Task: Look for space in Broken Arrow, United States from 6th September, 2023 to 15th September, 2023 for 6 adults in price range Rs.8000 to Rs.12000. Place can be entire place or private room with 6 bedrooms having 6 beds and 6 bathrooms. Property type can be house, flat, guest house. Amenities needed are: wifi, TV, free parkinig on premises, gym, breakfast. Booking option can be shelf check-in. Required host language is English.
Action: Mouse moved to (444, 120)
Screenshot: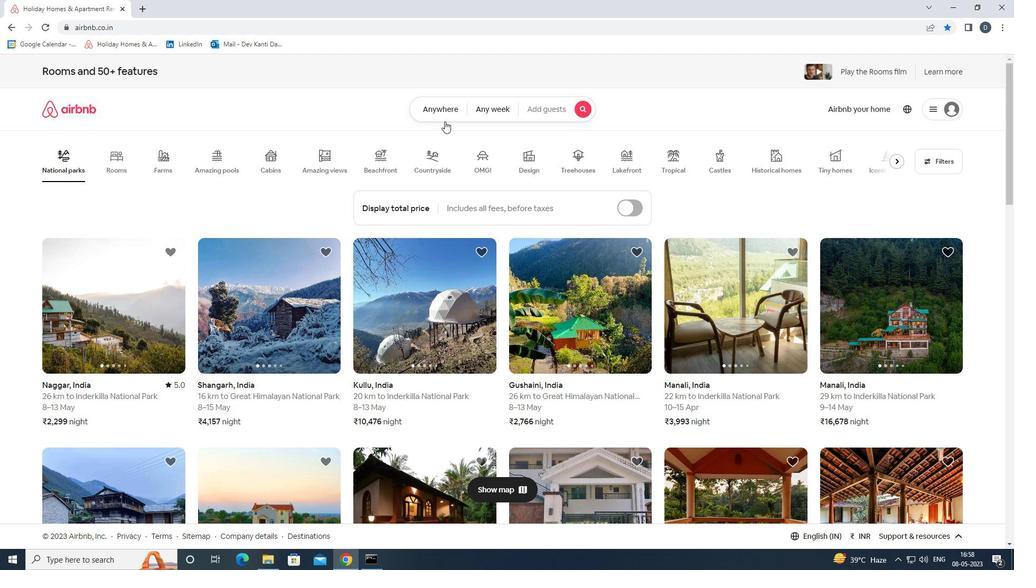 
Action: Mouse pressed left at (444, 120)
Screenshot: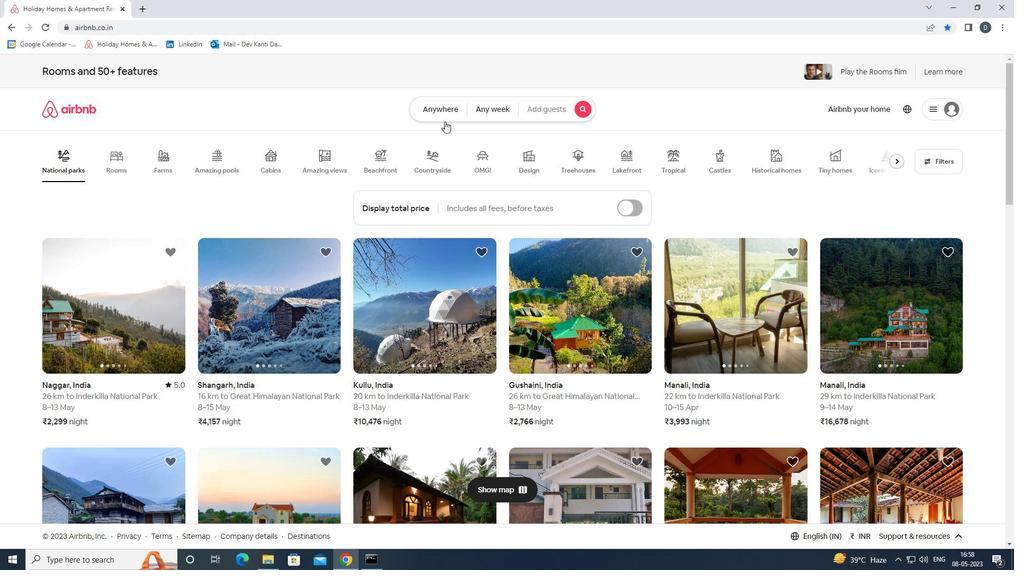 
Action: Mouse moved to (365, 153)
Screenshot: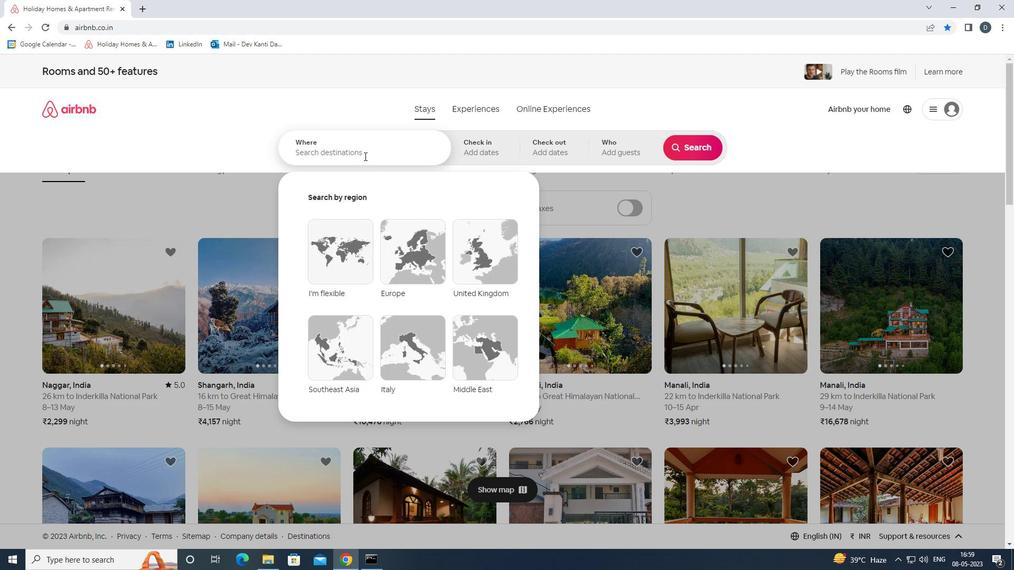 
Action: Mouse pressed left at (365, 153)
Screenshot: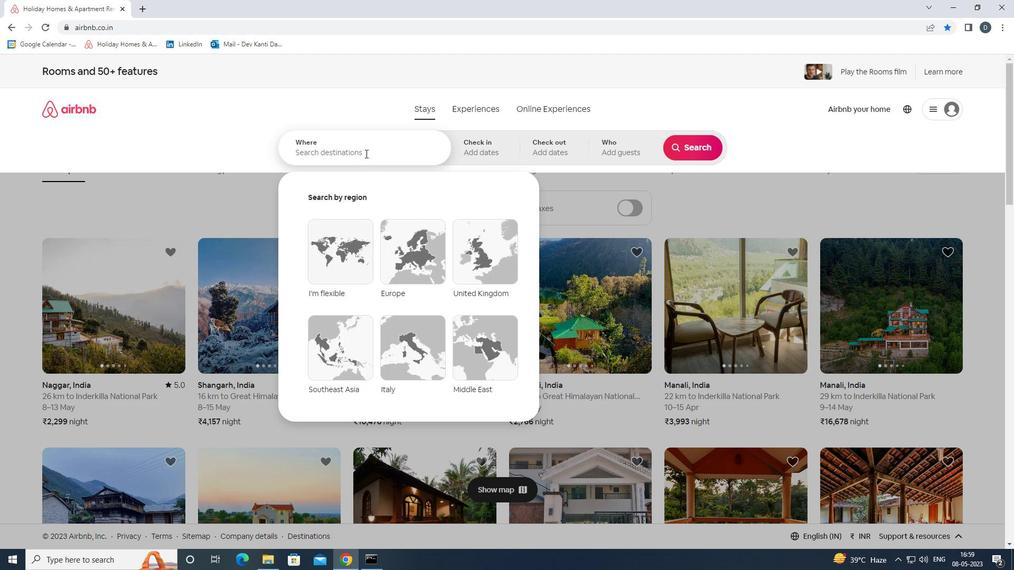 
Action: Key pressed <Key.shift><Key.shift><Key.shift><Key.shift><Key.shift><Key.shift><Key.shift><Key.shift><Key.shift><Key.shift><Key.shift><Key.shift><Key.shift><Key.shift>BROKEN<Key.space><Key.shift>ARROW,<Key.shift>UNITED<Key.space><Key.shift>STATES<Key.enter>
Screenshot: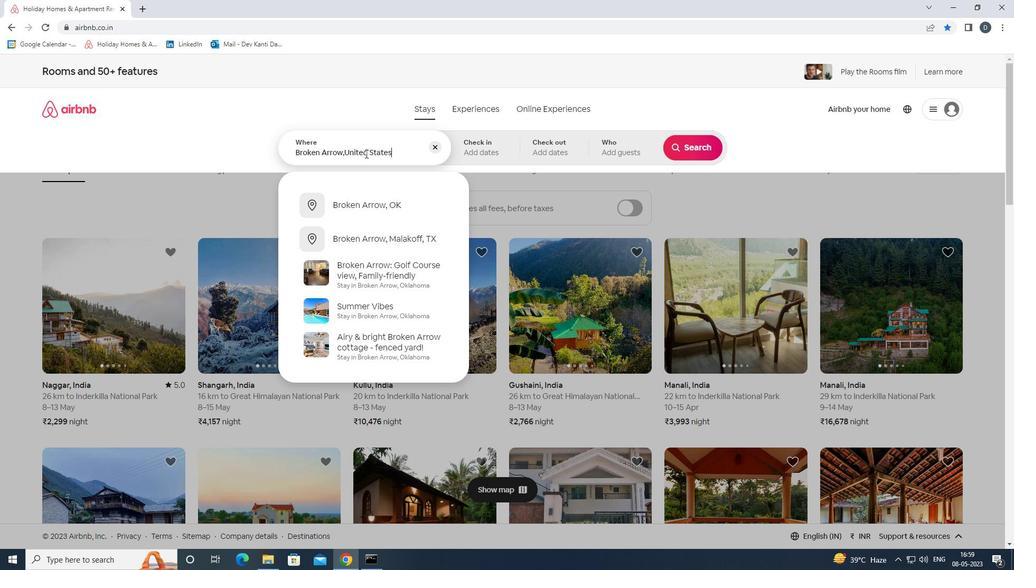
Action: Mouse moved to (696, 234)
Screenshot: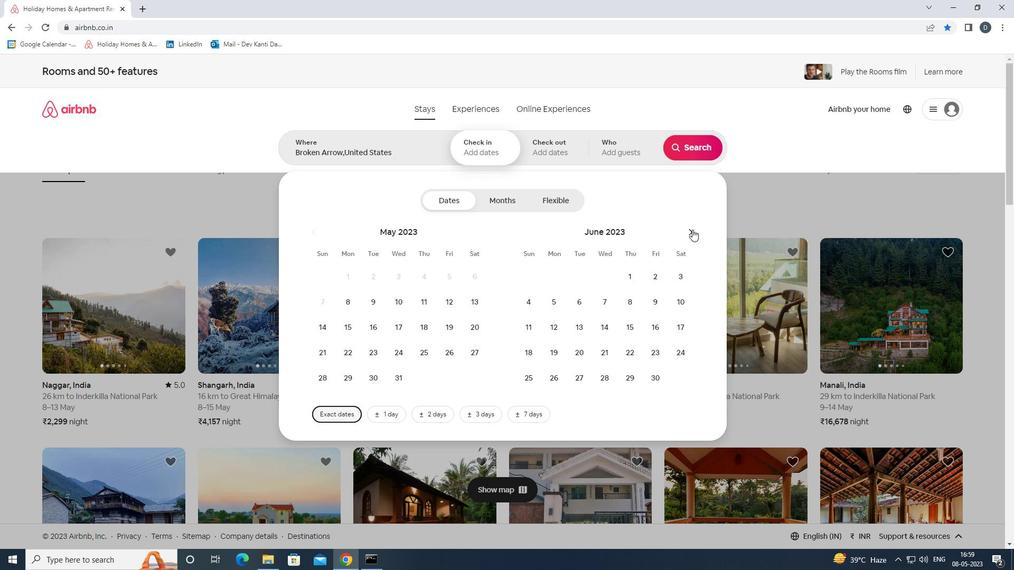 
Action: Mouse pressed left at (696, 234)
Screenshot: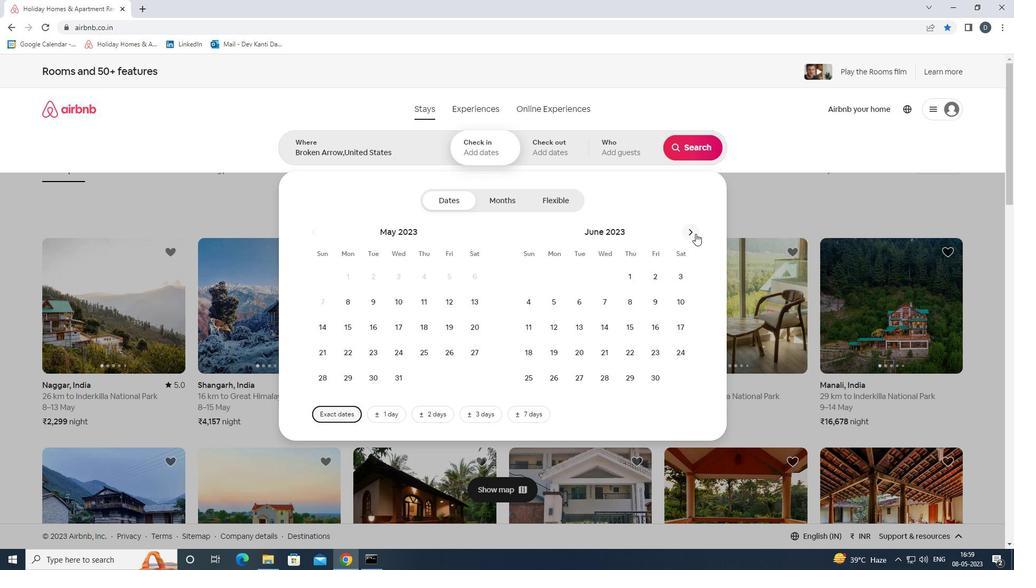 
Action: Mouse pressed left at (696, 234)
Screenshot: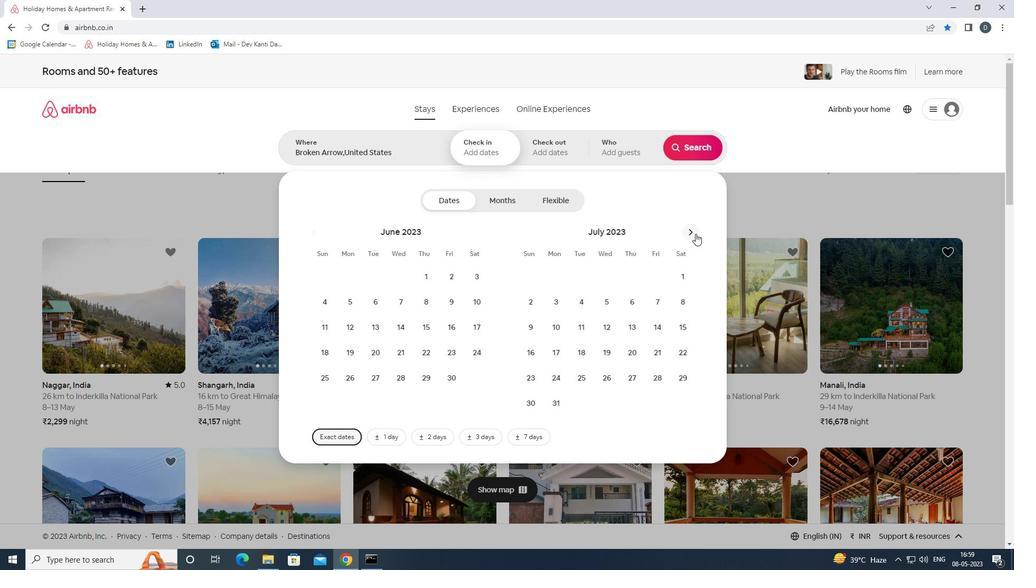 
Action: Mouse pressed left at (696, 234)
Screenshot: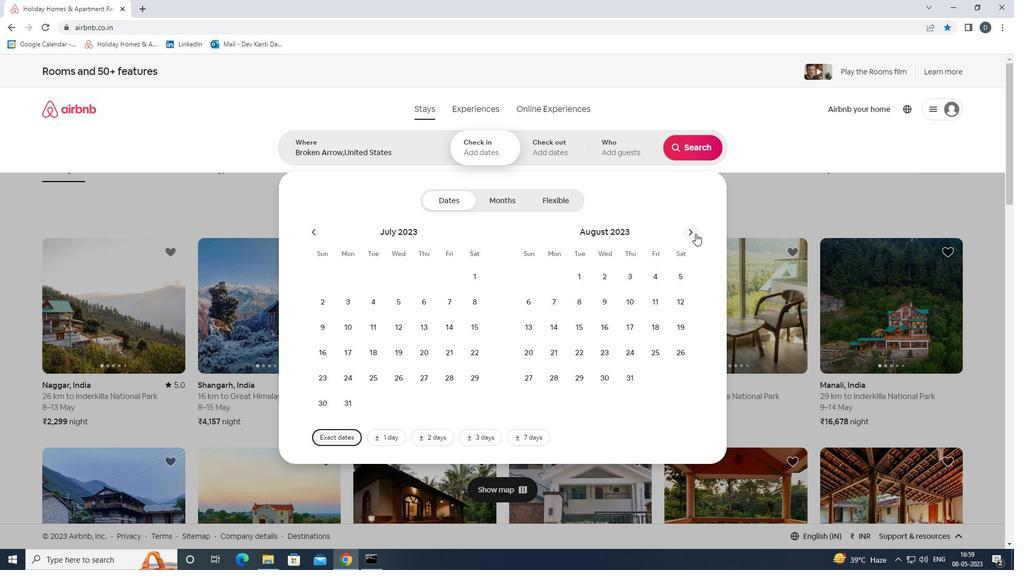 
Action: Mouse moved to (611, 303)
Screenshot: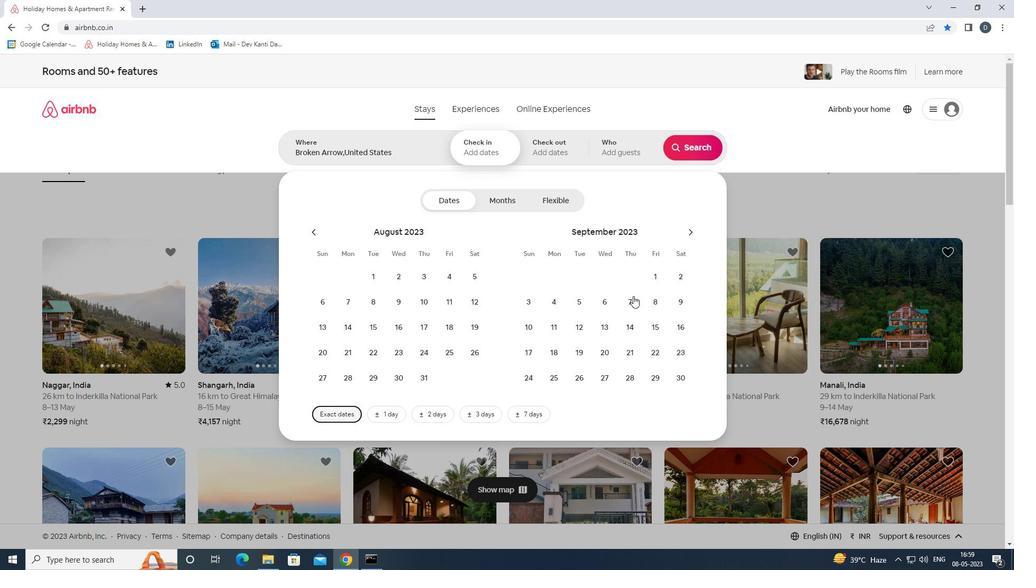 
Action: Mouse pressed left at (611, 303)
Screenshot: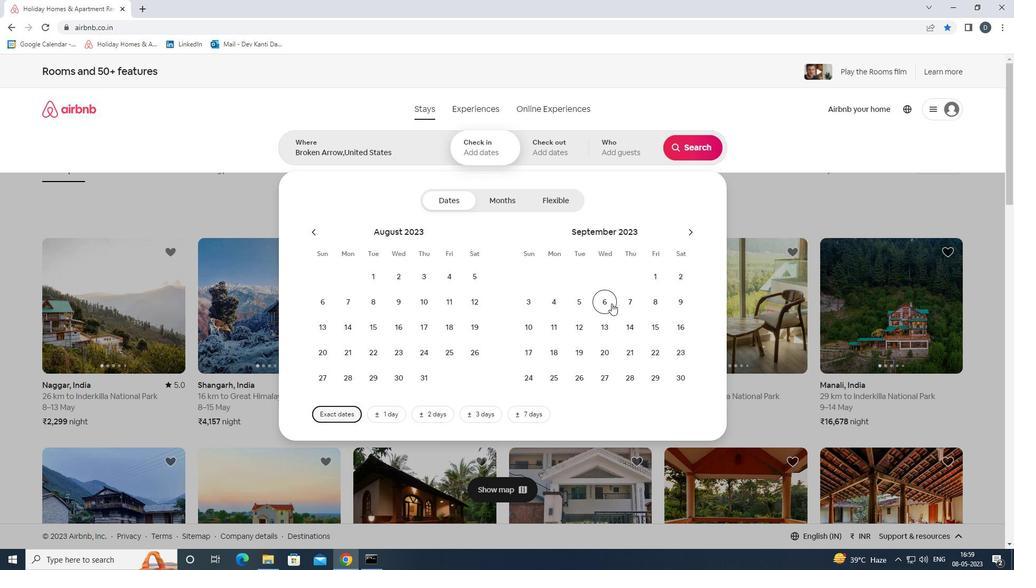 
Action: Mouse moved to (663, 323)
Screenshot: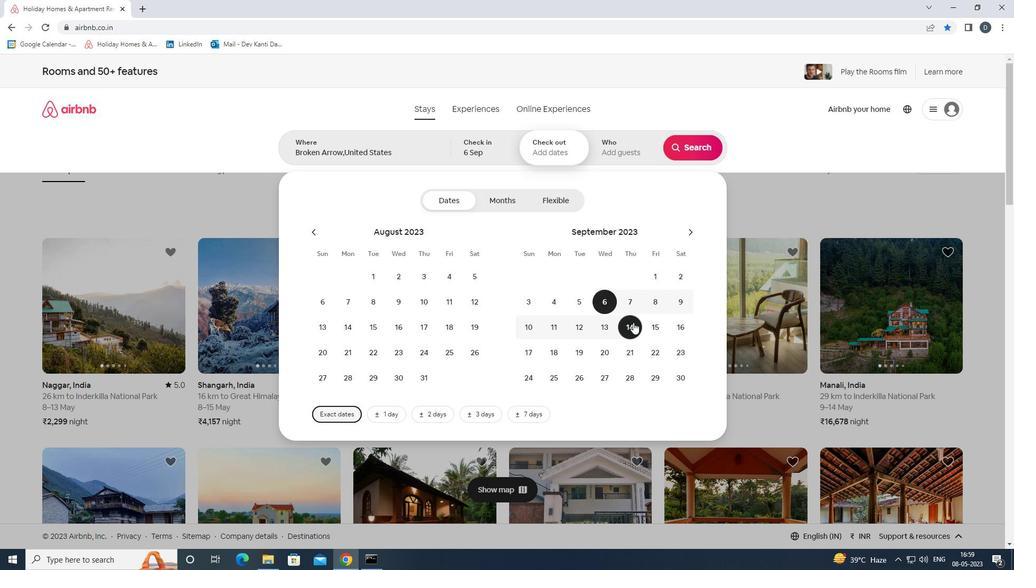 
Action: Mouse pressed left at (663, 323)
Screenshot: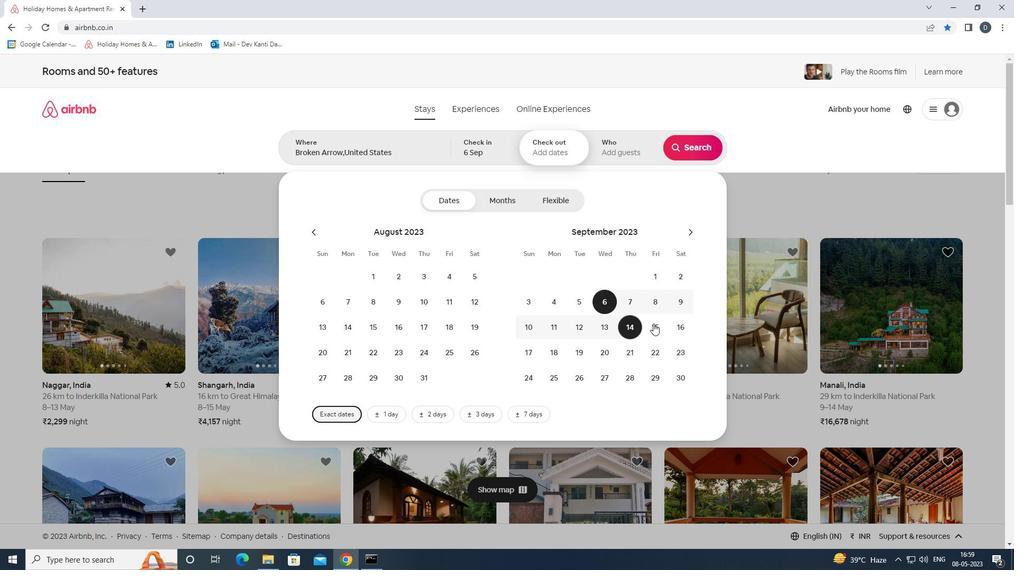
Action: Mouse moved to (614, 143)
Screenshot: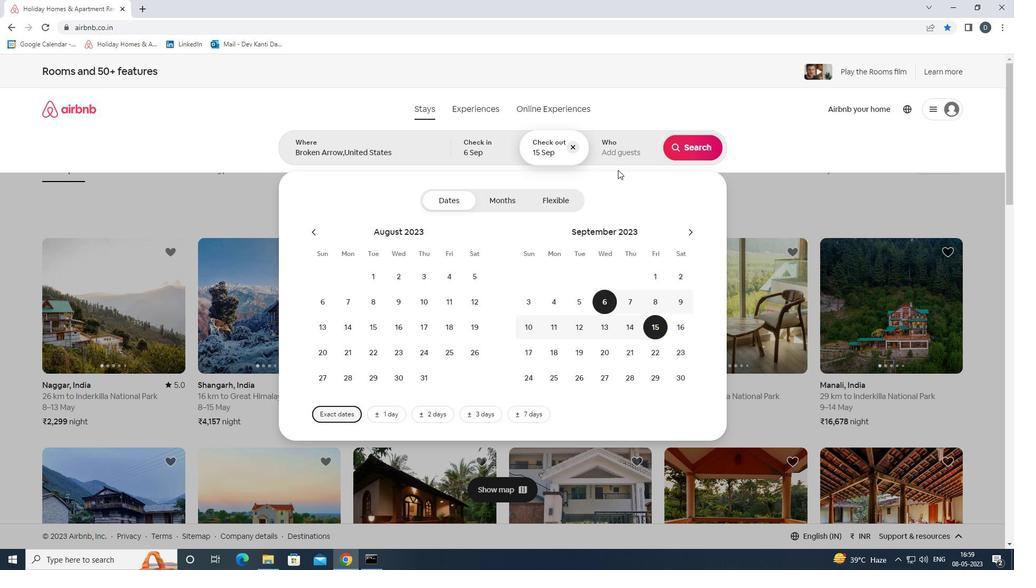 
Action: Mouse pressed left at (614, 143)
Screenshot: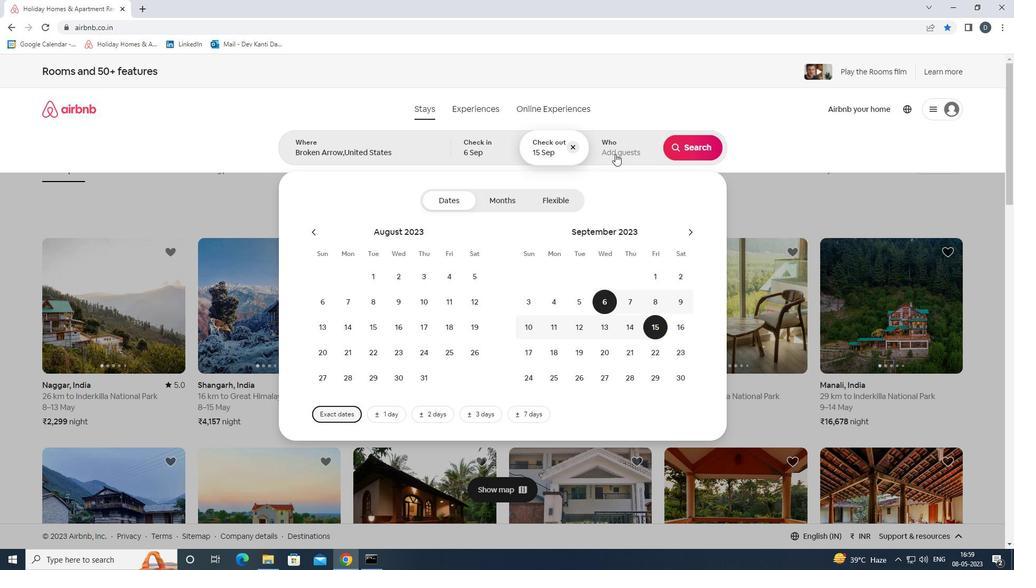 
Action: Mouse moved to (697, 204)
Screenshot: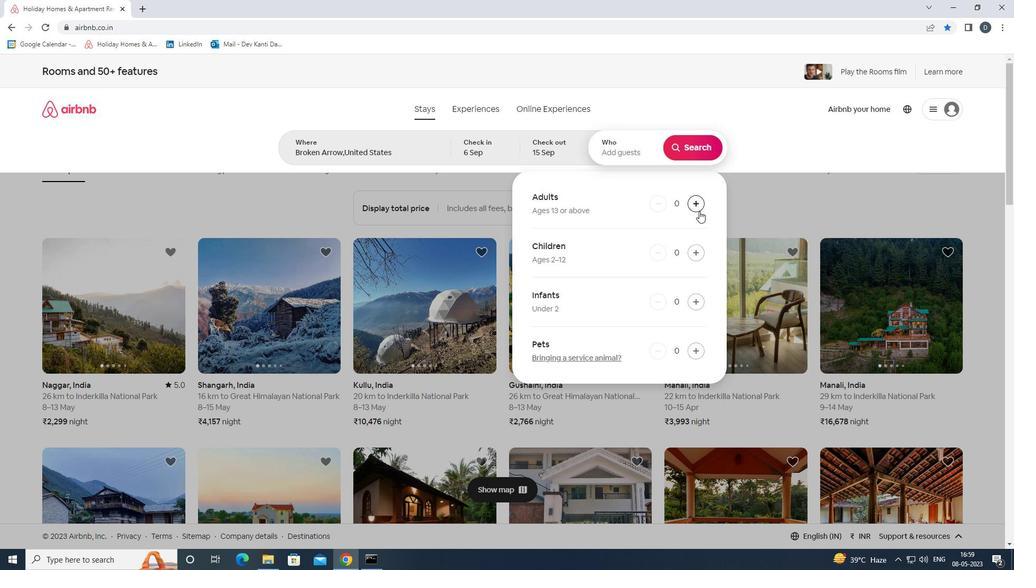 
Action: Mouse pressed left at (697, 204)
Screenshot: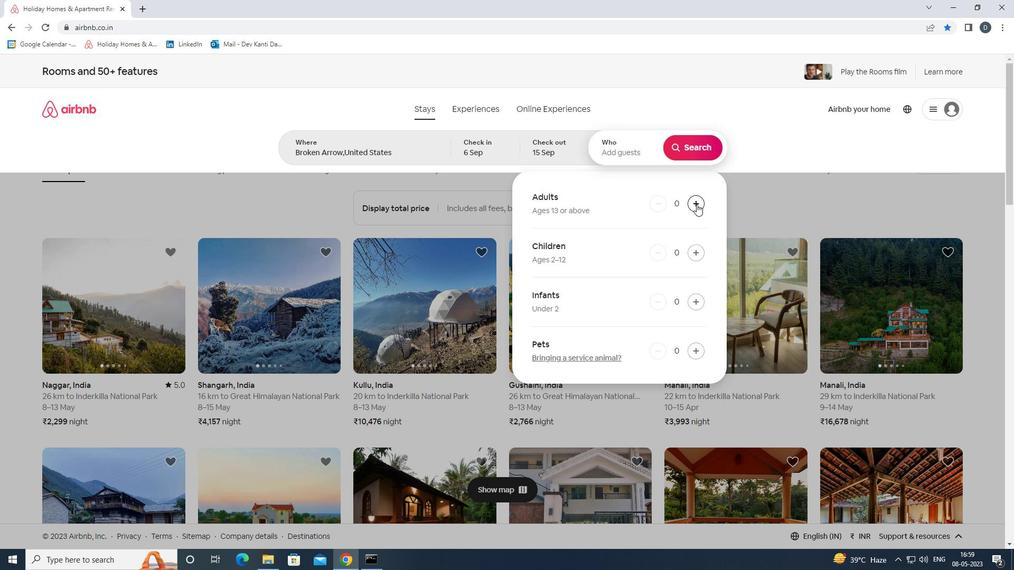 
Action: Mouse pressed left at (697, 204)
Screenshot: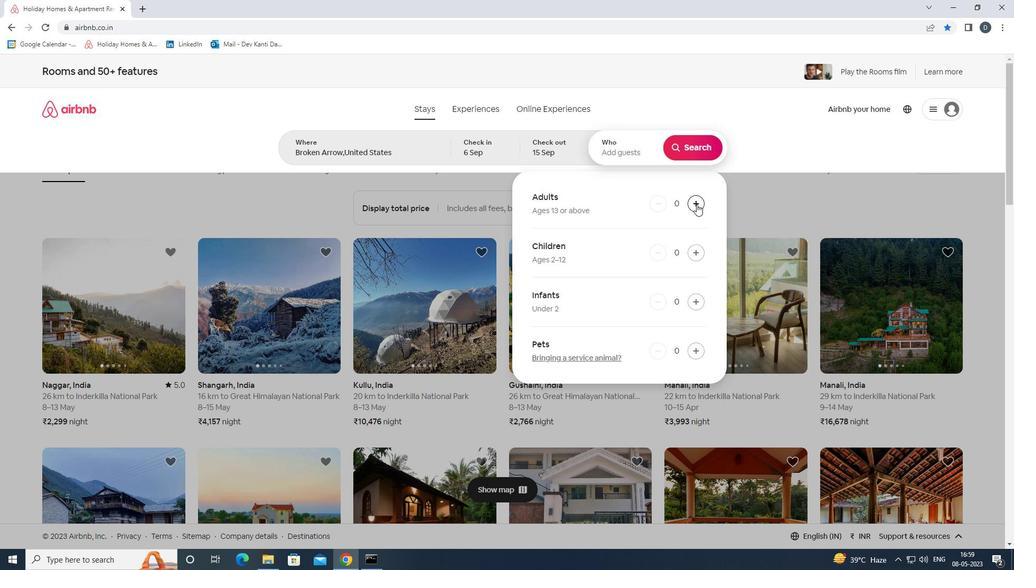 
Action: Mouse pressed left at (697, 204)
Screenshot: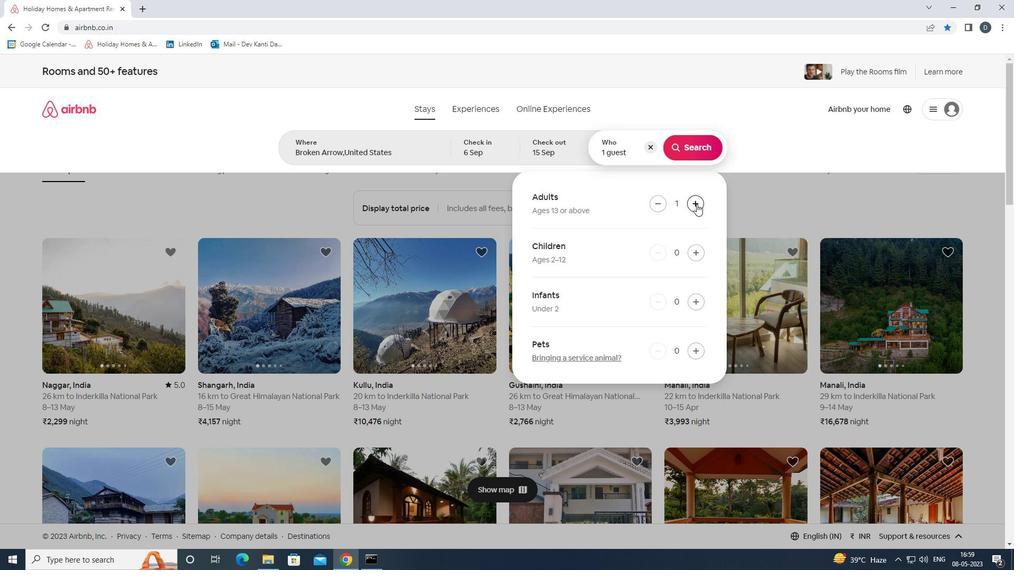 
Action: Mouse pressed left at (697, 204)
Screenshot: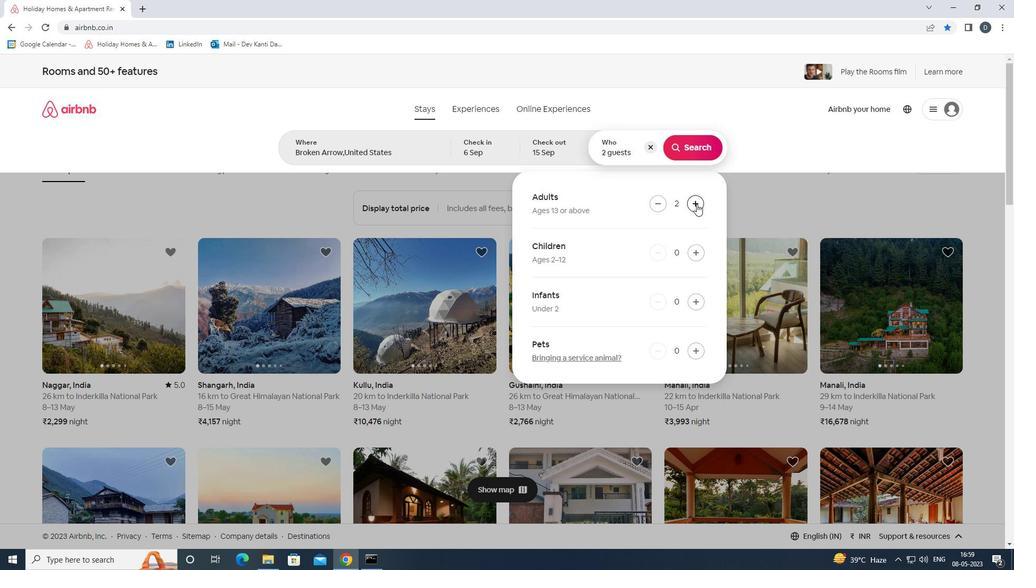 
Action: Mouse pressed left at (697, 204)
Screenshot: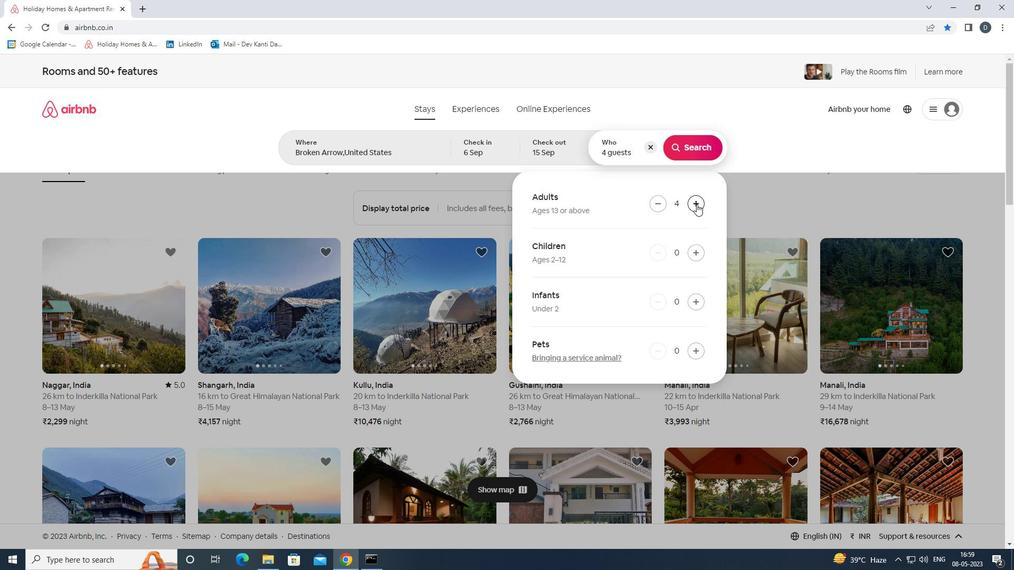 
Action: Mouse pressed left at (697, 204)
Screenshot: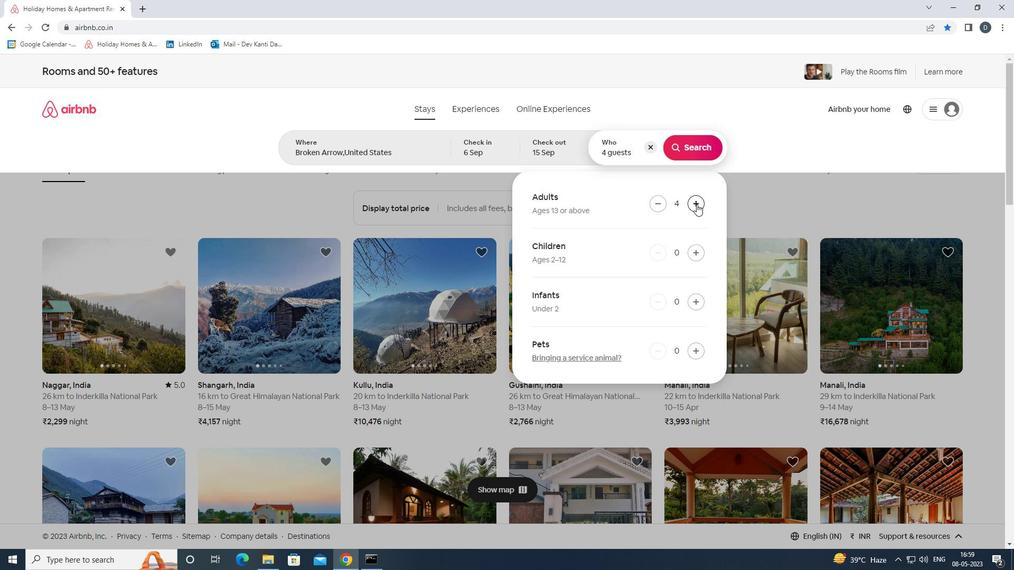 
Action: Mouse moved to (693, 150)
Screenshot: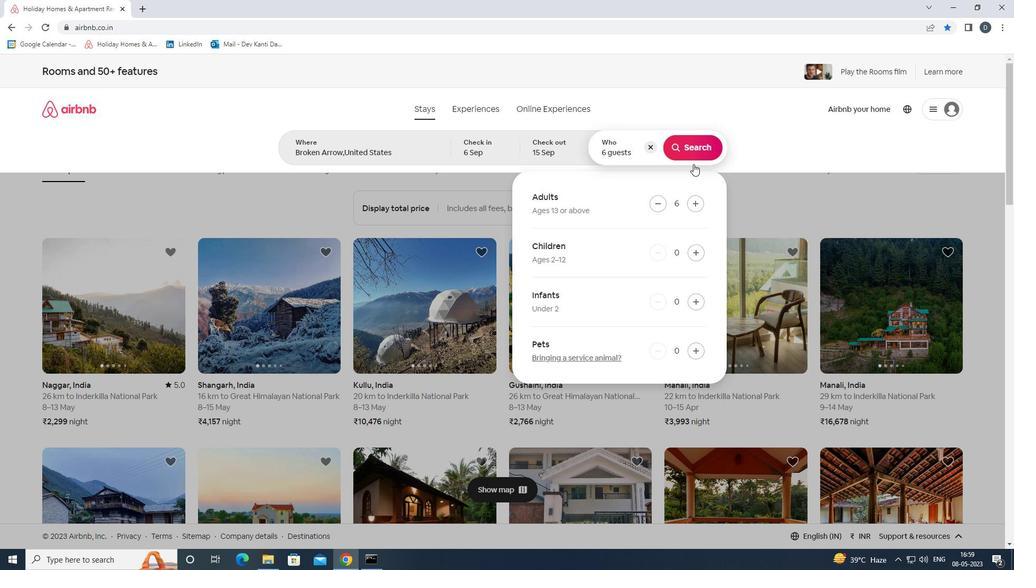 
Action: Mouse pressed left at (693, 150)
Screenshot: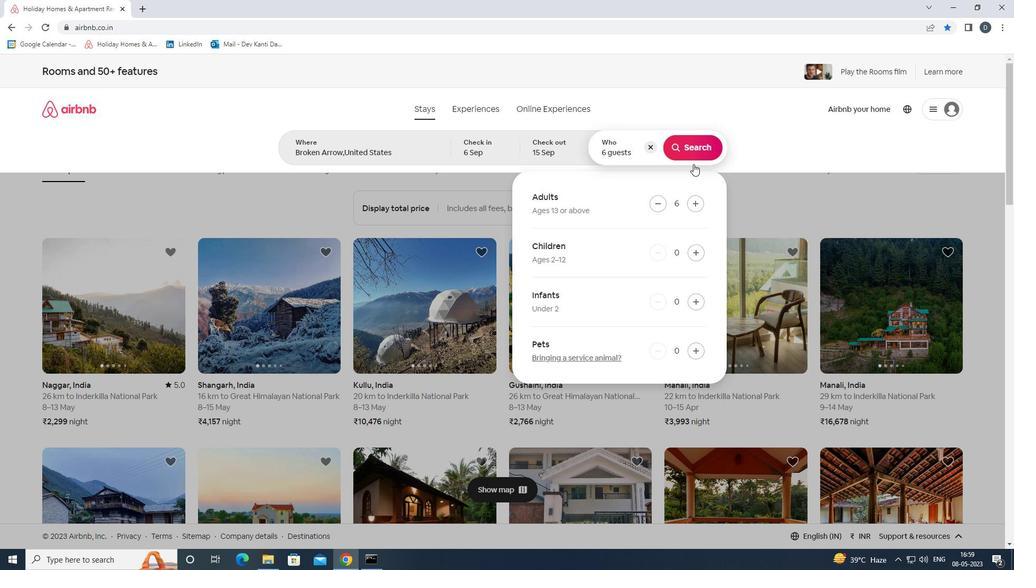 
Action: Mouse moved to (967, 115)
Screenshot: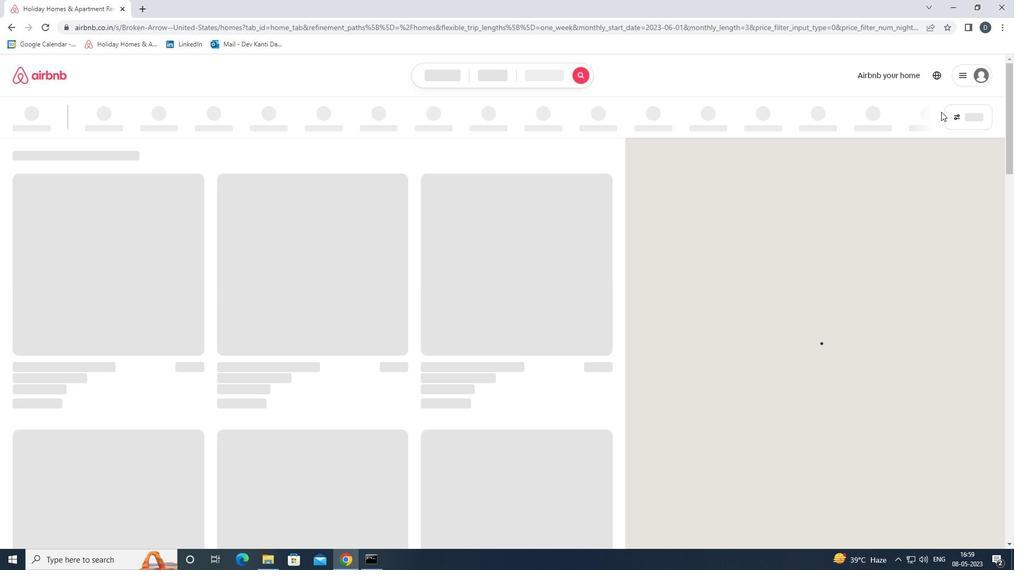 
Action: Mouse pressed left at (967, 115)
Screenshot: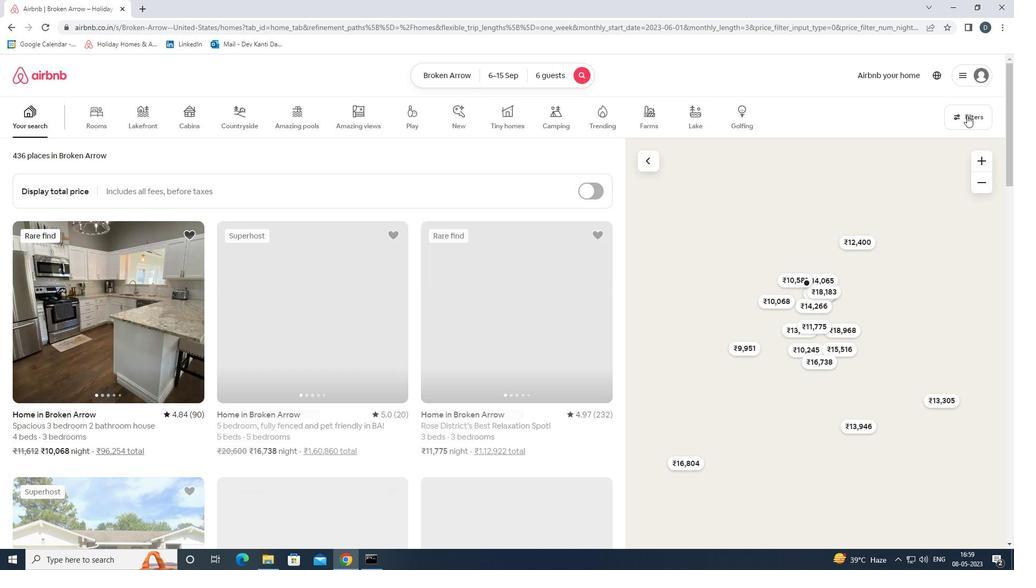 
Action: Mouse moved to (393, 379)
Screenshot: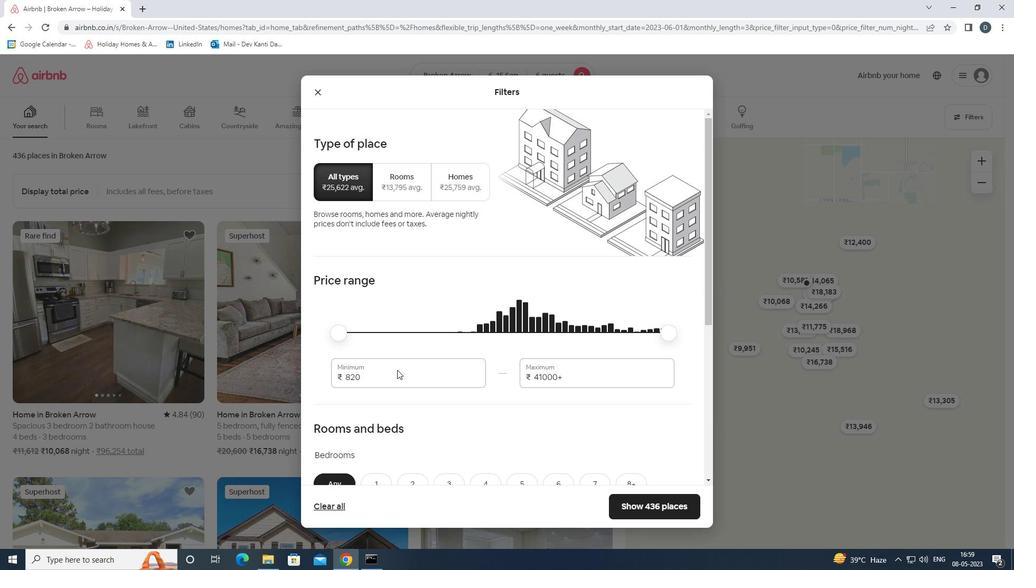 
Action: Mouse pressed left at (393, 379)
Screenshot: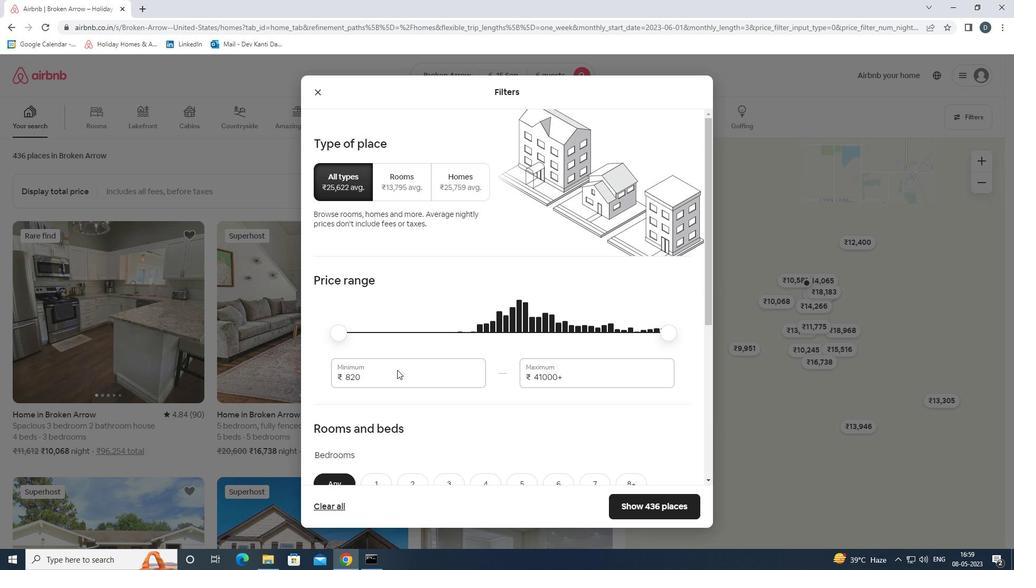 
Action: Mouse pressed left at (393, 379)
Screenshot: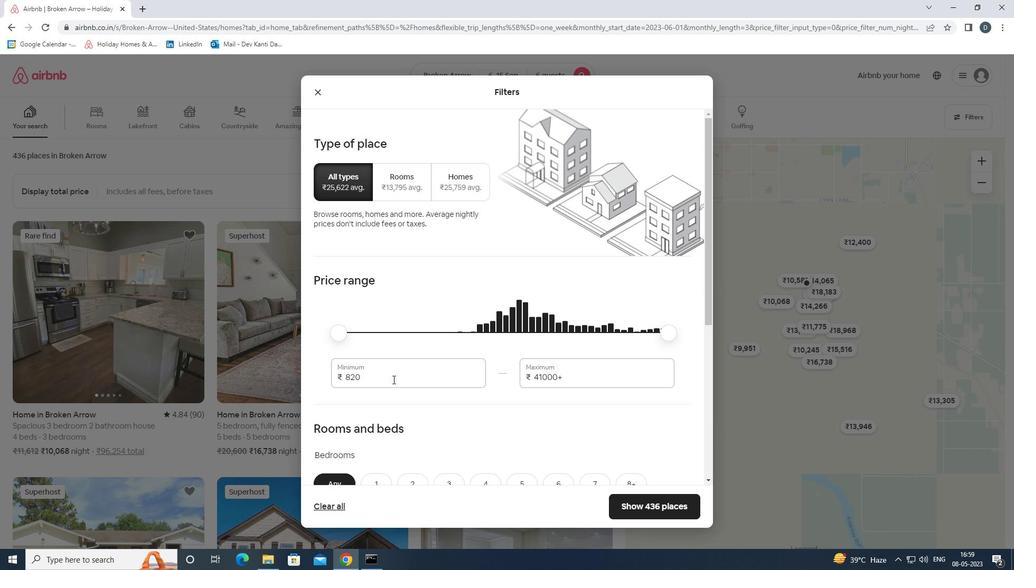 
Action: Key pressed 80000<Key.tab>
Screenshot: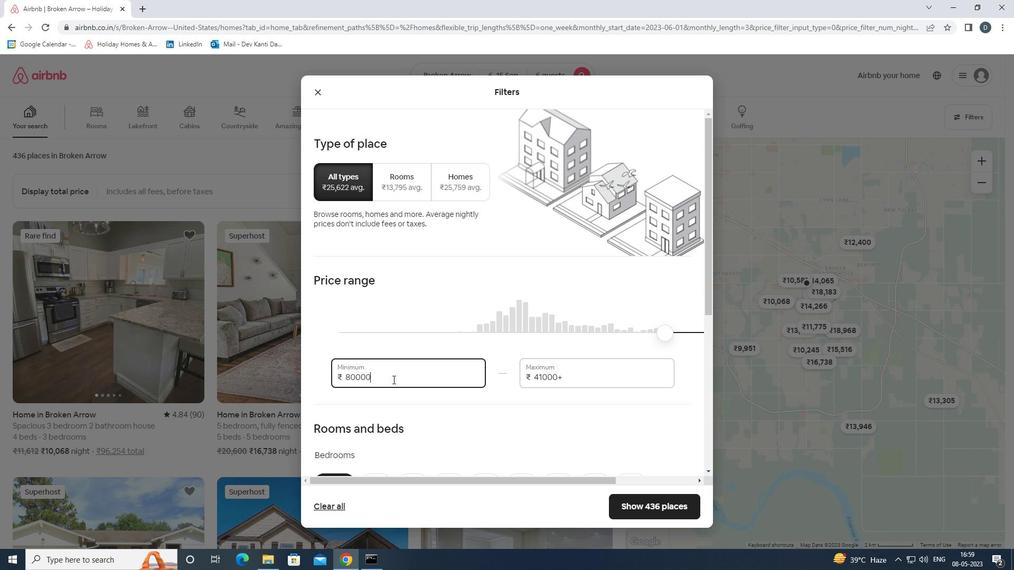 
Action: Mouse pressed left at (393, 379)
Screenshot: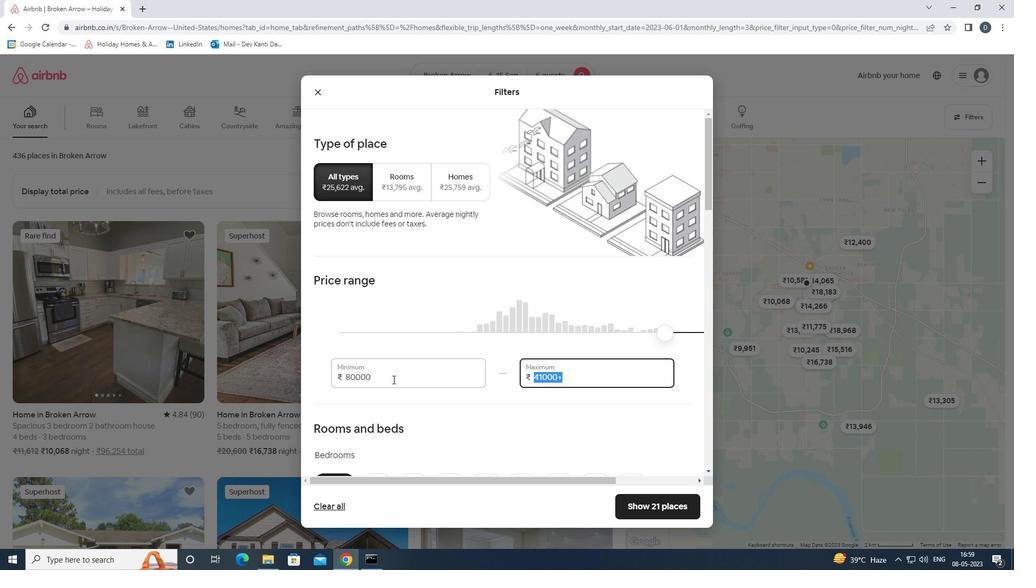 
Action: Key pressed <Key.backspace><Key.tab>12000
Screenshot: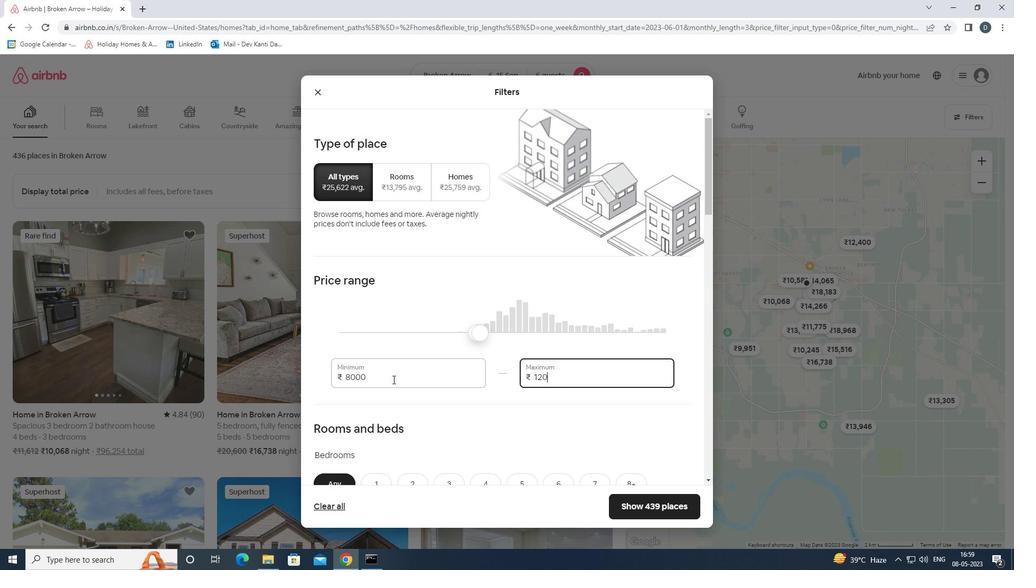 
Action: Mouse scrolled (393, 379) with delta (0, 0)
Screenshot: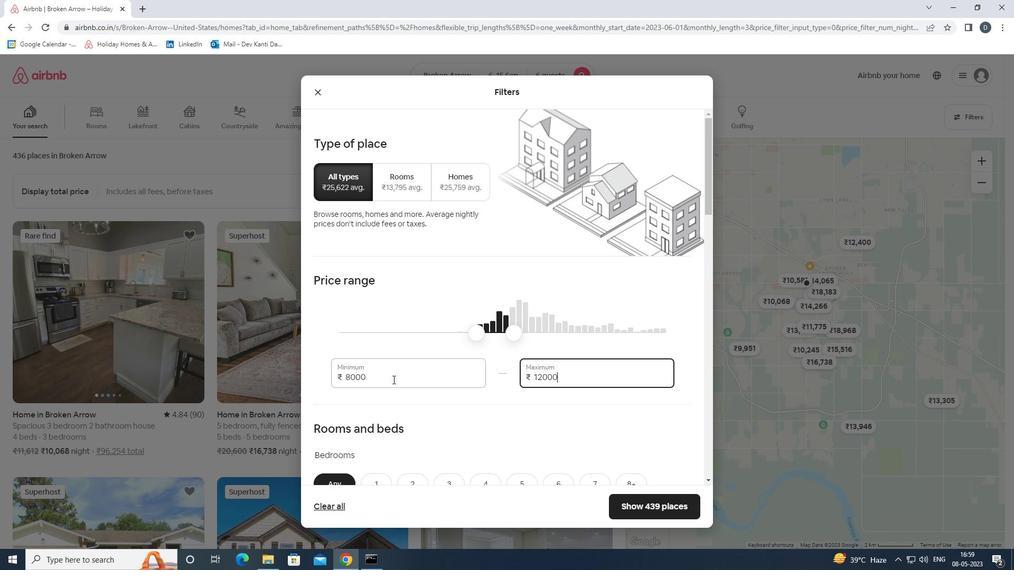 
Action: Mouse scrolled (393, 379) with delta (0, 0)
Screenshot: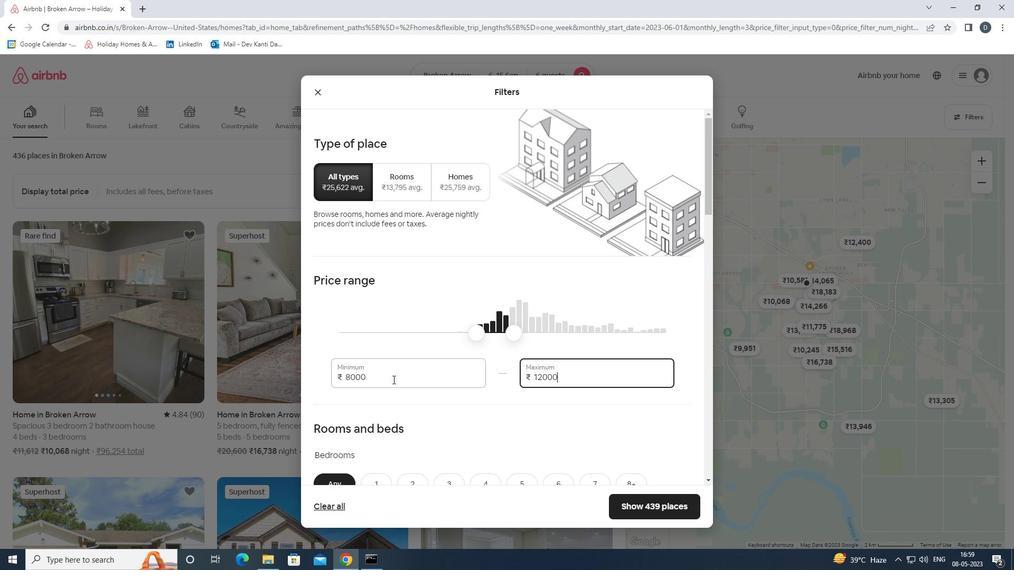 
Action: Mouse scrolled (393, 379) with delta (0, 0)
Screenshot: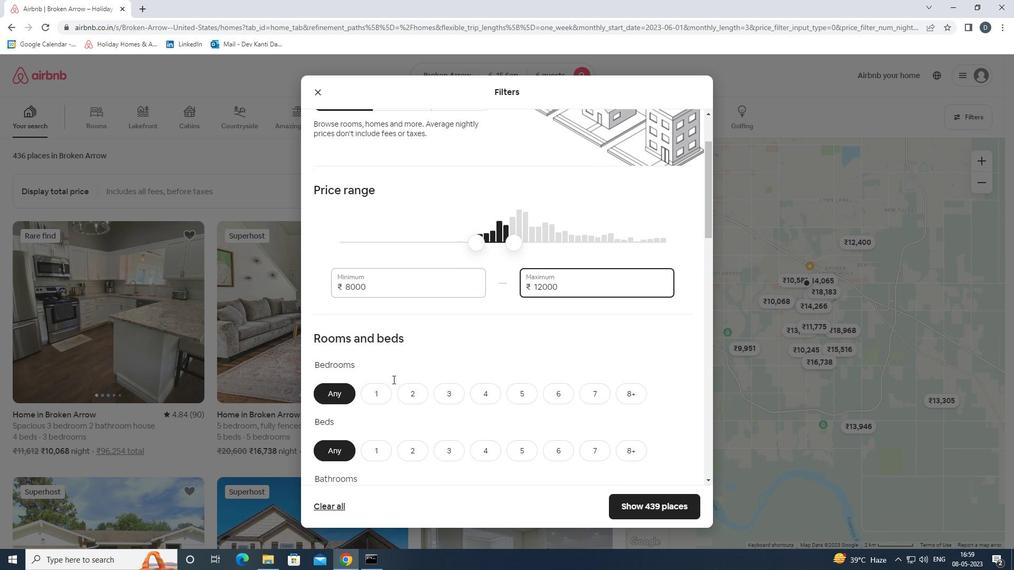 
Action: Mouse scrolled (393, 379) with delta (0, 0)
Screenshot: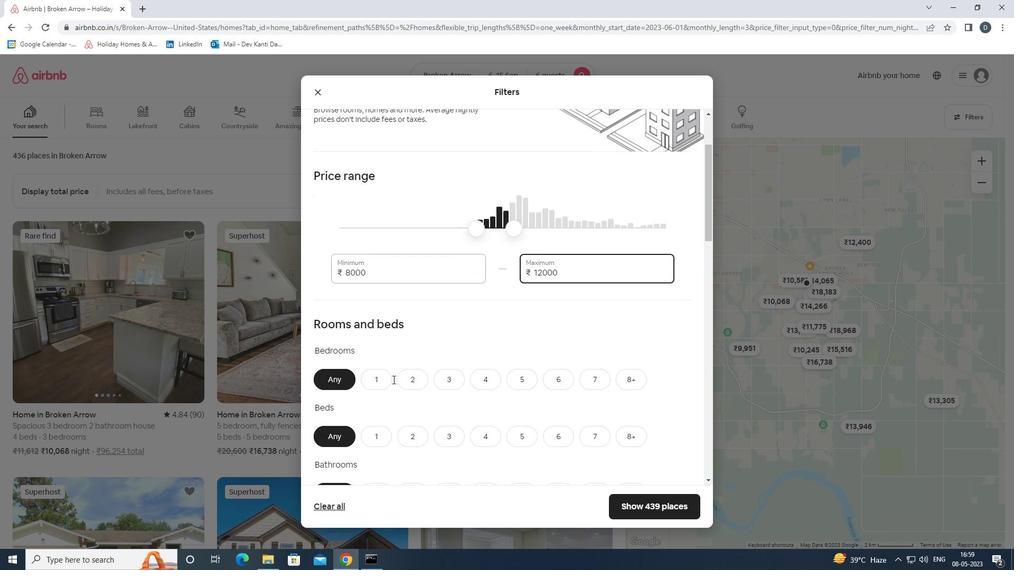 
Action: Mouse moved to (548, 269)
Screenshot: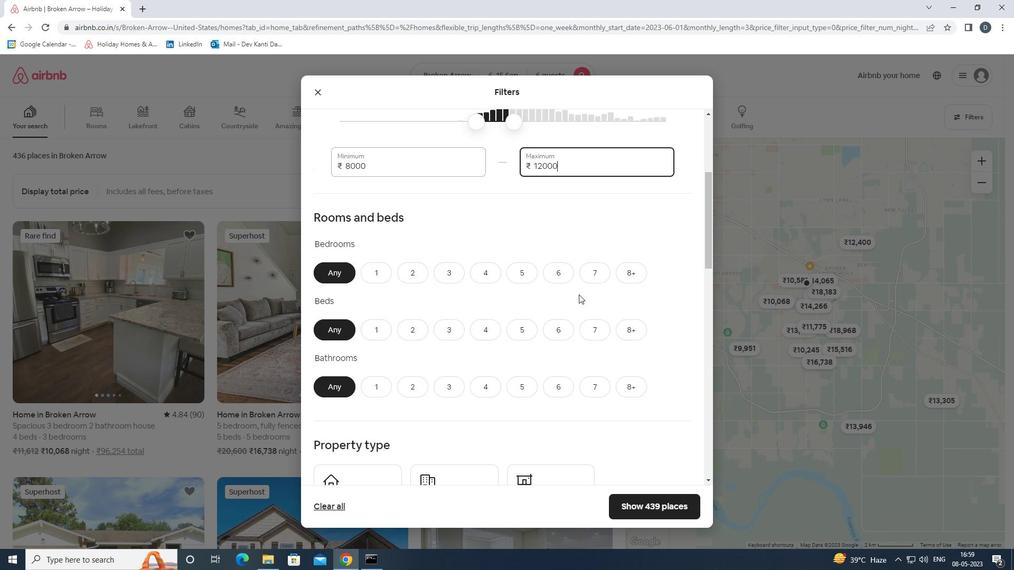 
Action: Mouse pressed left at (548, 269)
Screenshot: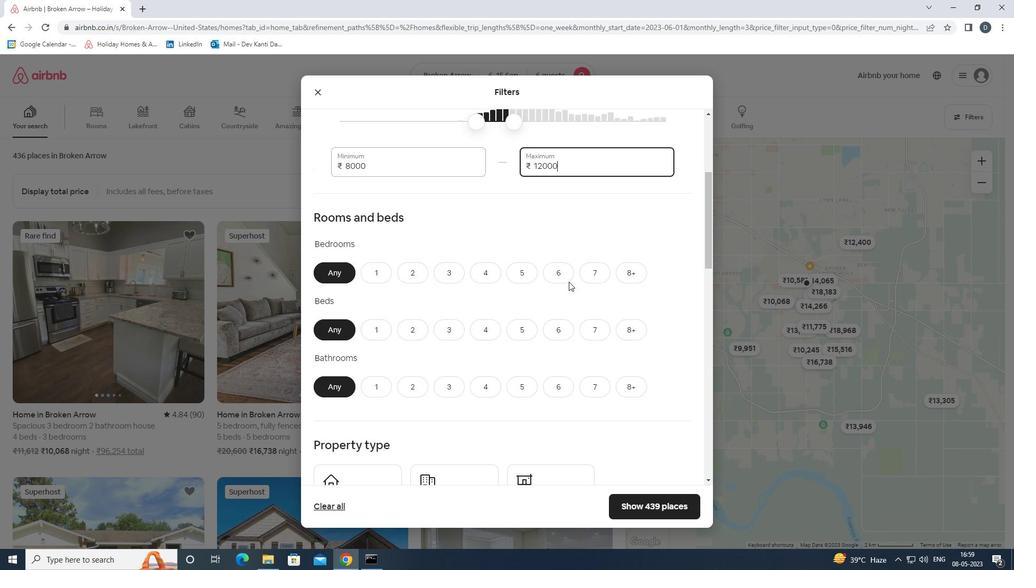 
Action: Mouse moved to (560, 322)
Screenshot: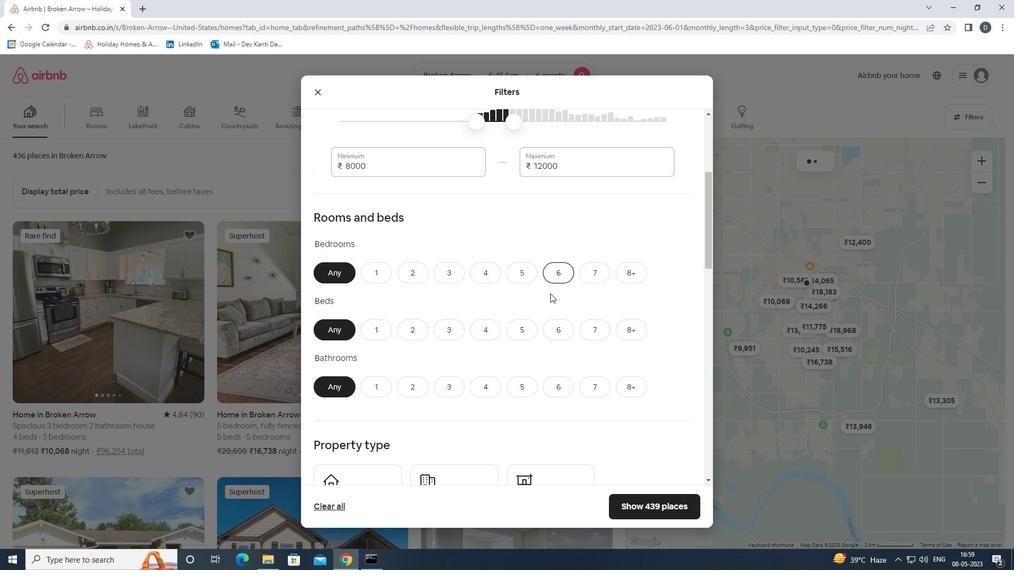 
Action: Mouse pressed left at (560, 322)
Screenshot: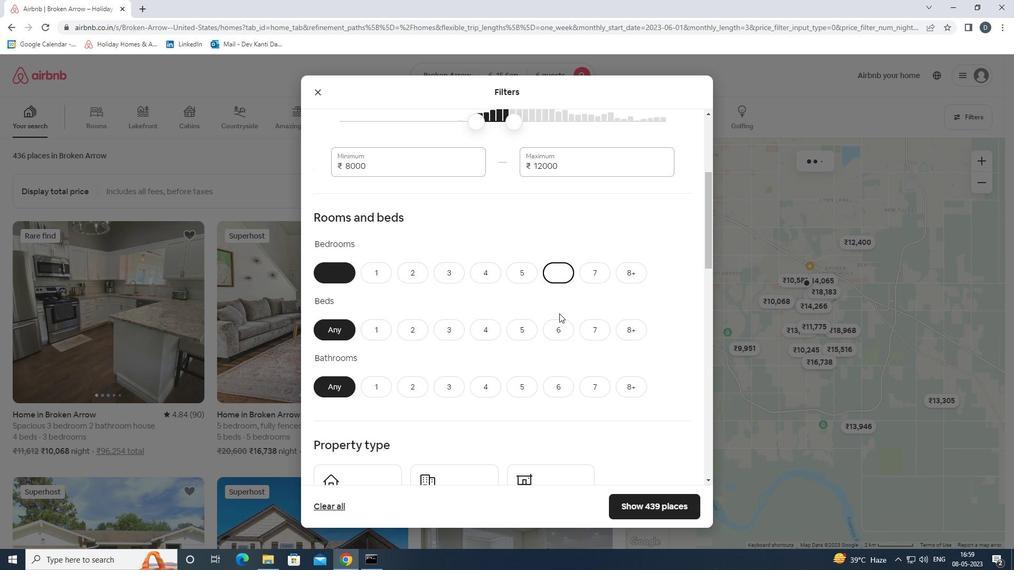 
Action: Mouse moved to (555, 378)
Screenshot: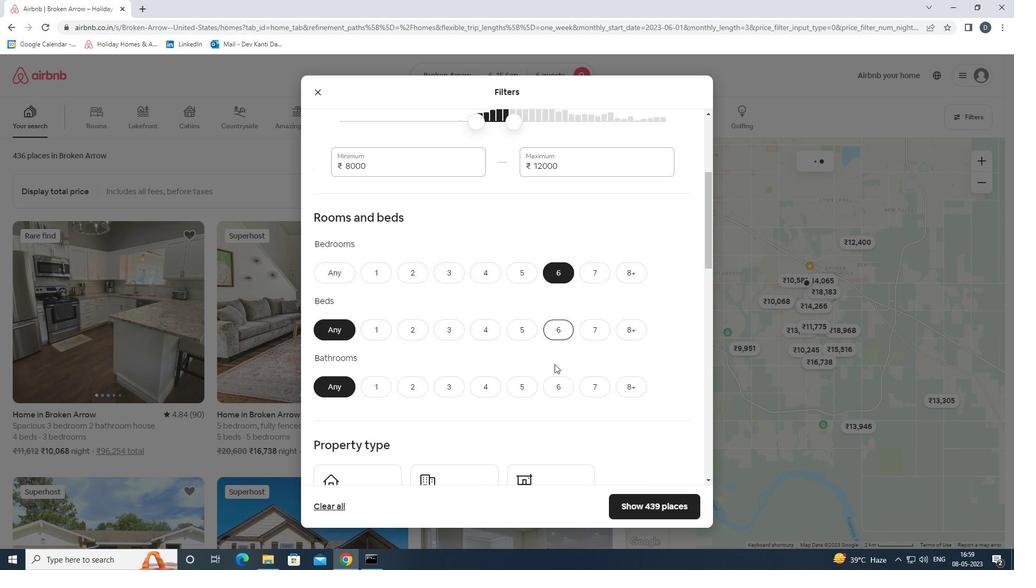 
Action: Mouse pressed left at (555, 378)
Screenshot: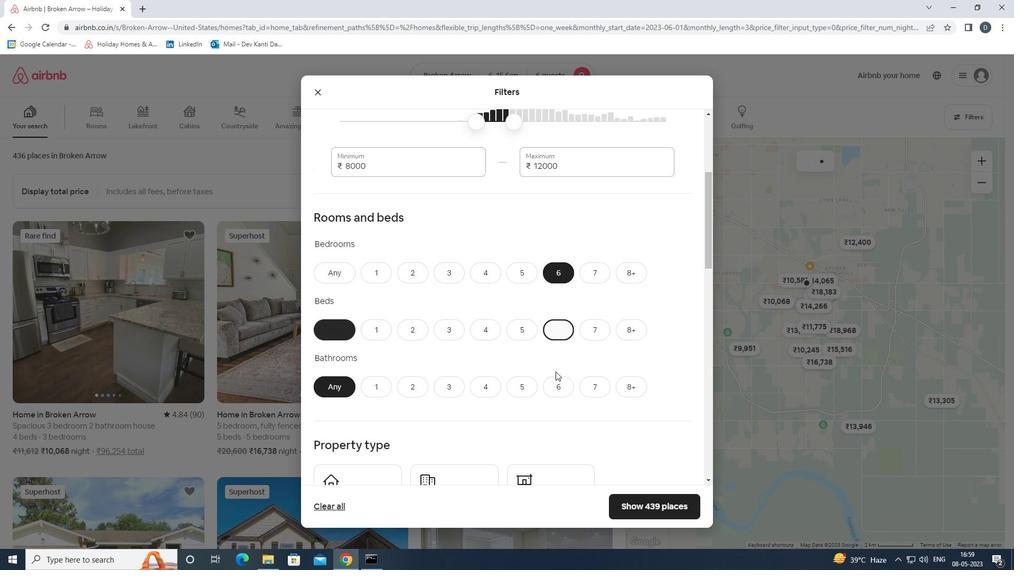 
Action: Mouse moved to (555, 375)
Screenshot: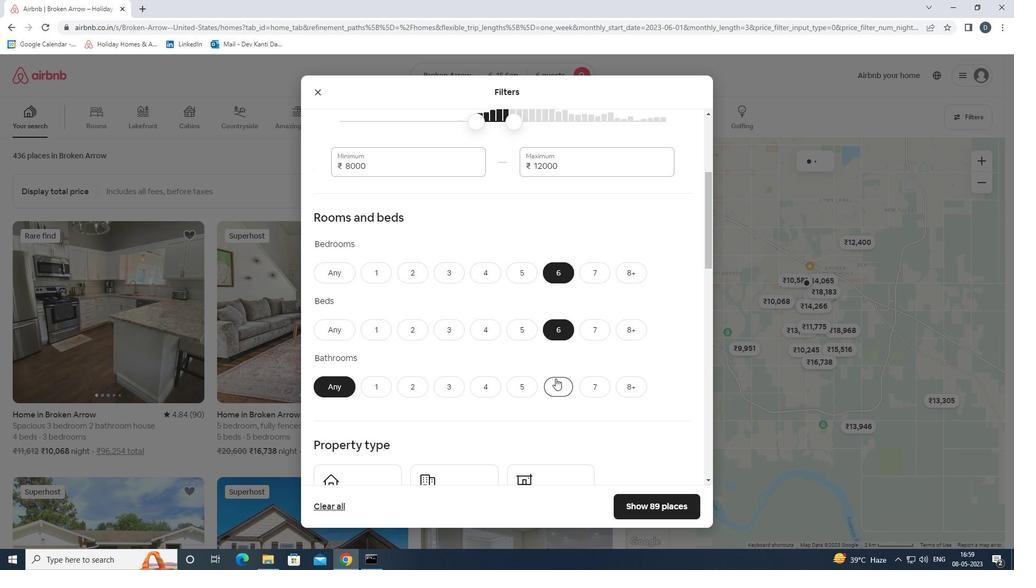 
Action: Mouse scrolled (555, 375) with delta (0, 0)
Screenshot: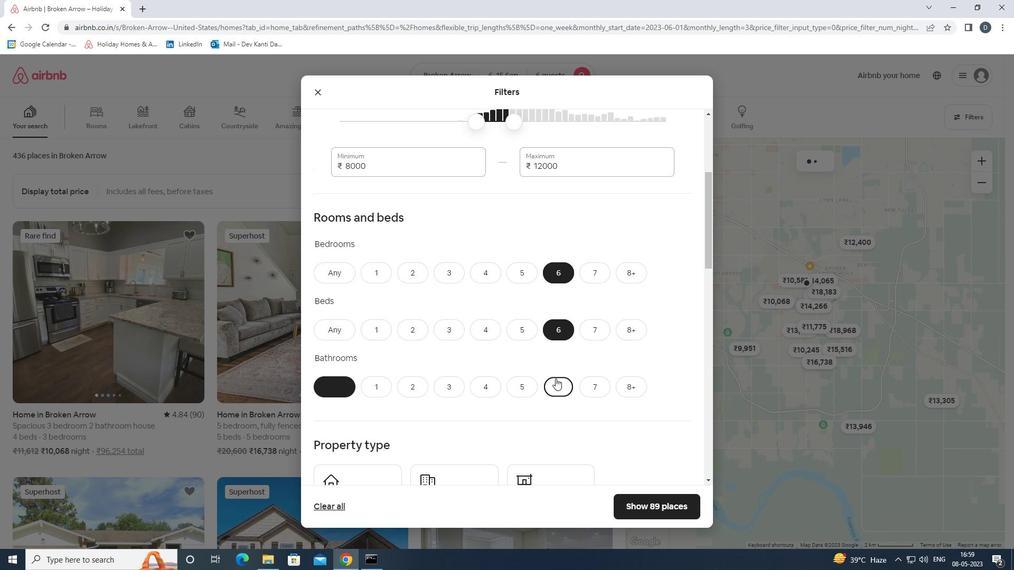
Action: Mouse scrolled (555, 375) with delta (0, 0)
Screenshot: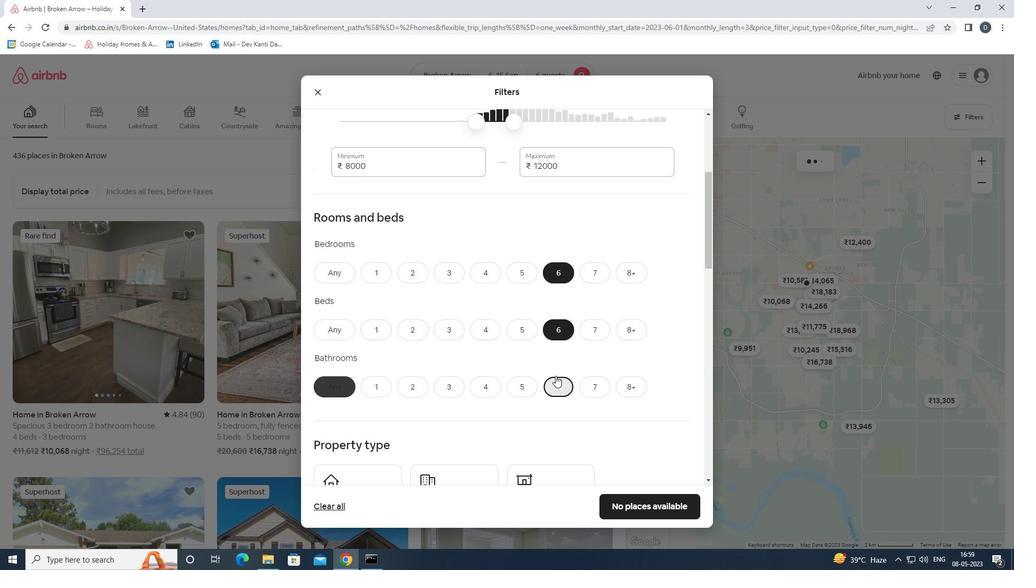
Action: Mouse moved to (368, 366)
Screenshot: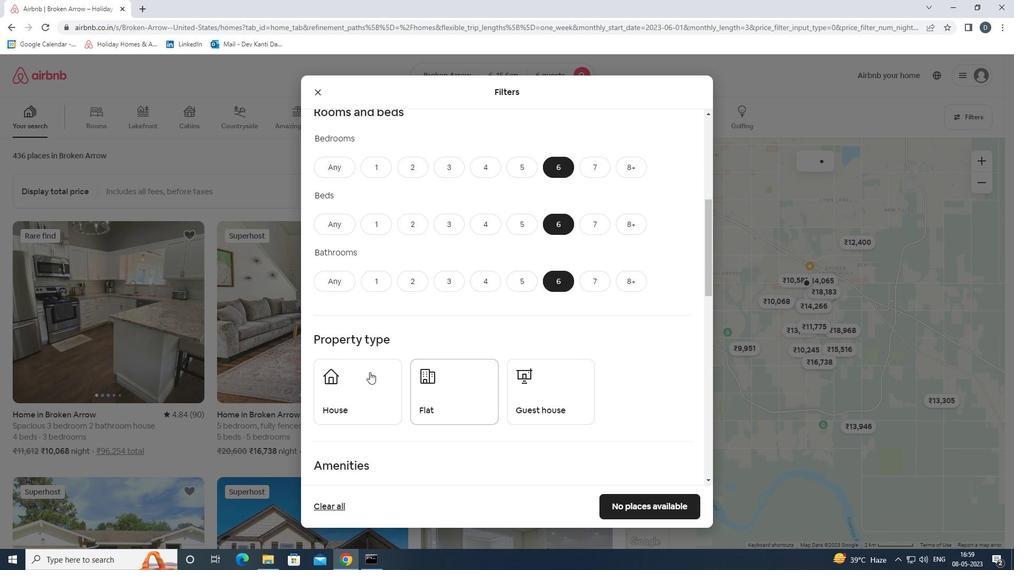
Action: Mouse pressed left at (368, 366)
Screenshot: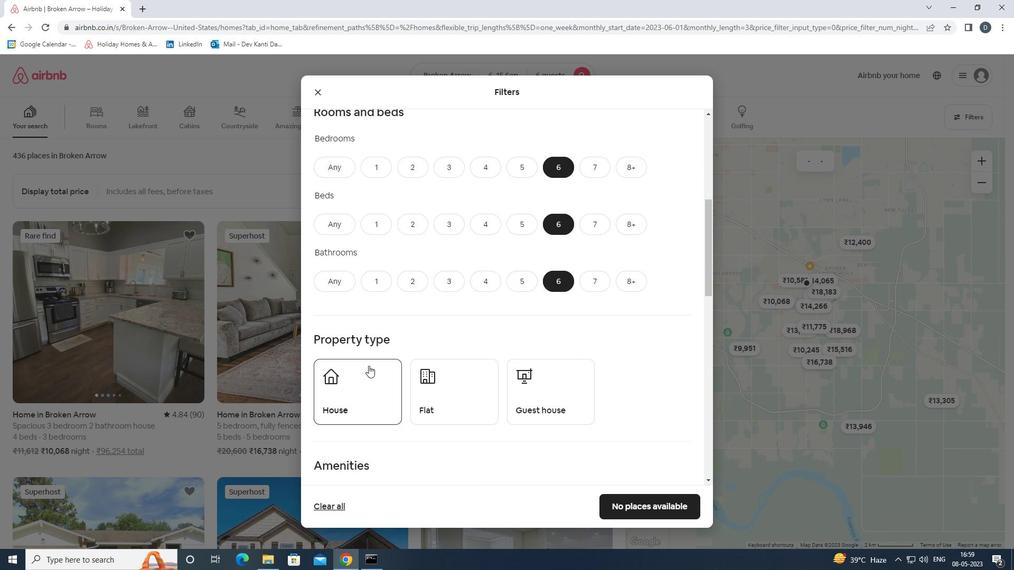 
Action: Mouse moved to (450, 383)
Screenshot: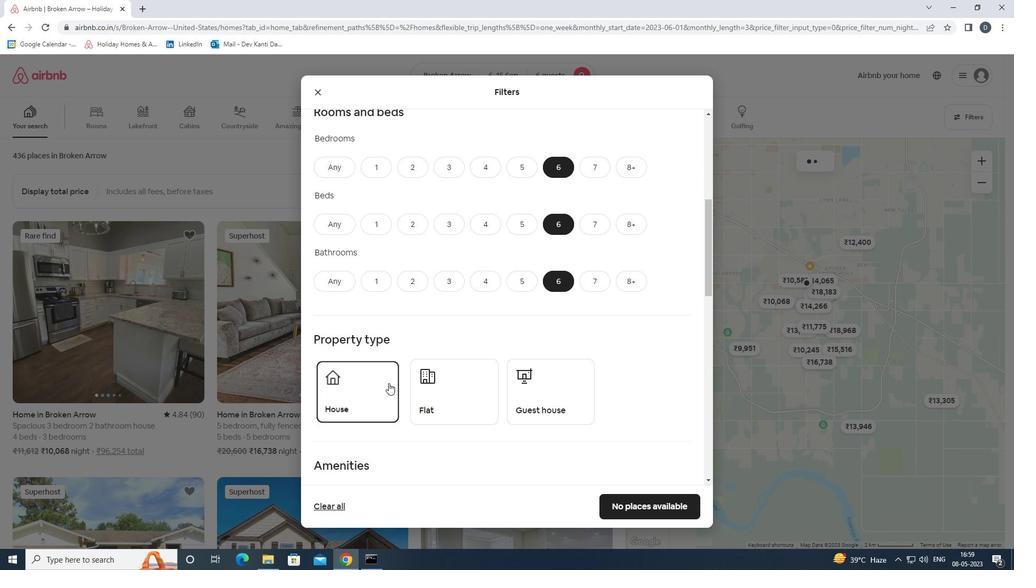 
Action: Mouse pressed left at (450, 383)
Screenshot: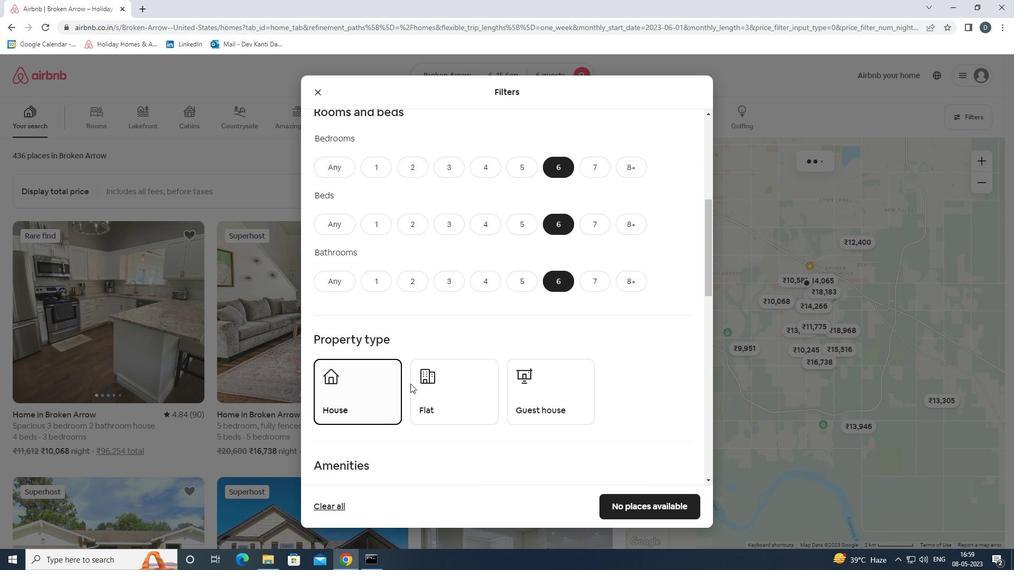 
Action: Mouse moved to (557, 383)
Screenshot: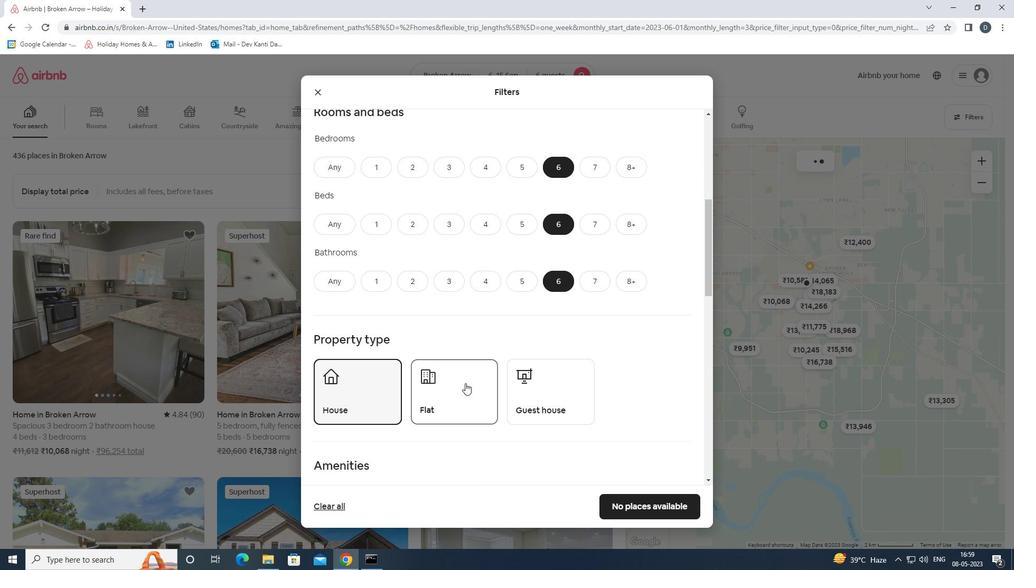 
Action: Mouse pressed left at (557, 383)
Screenshot: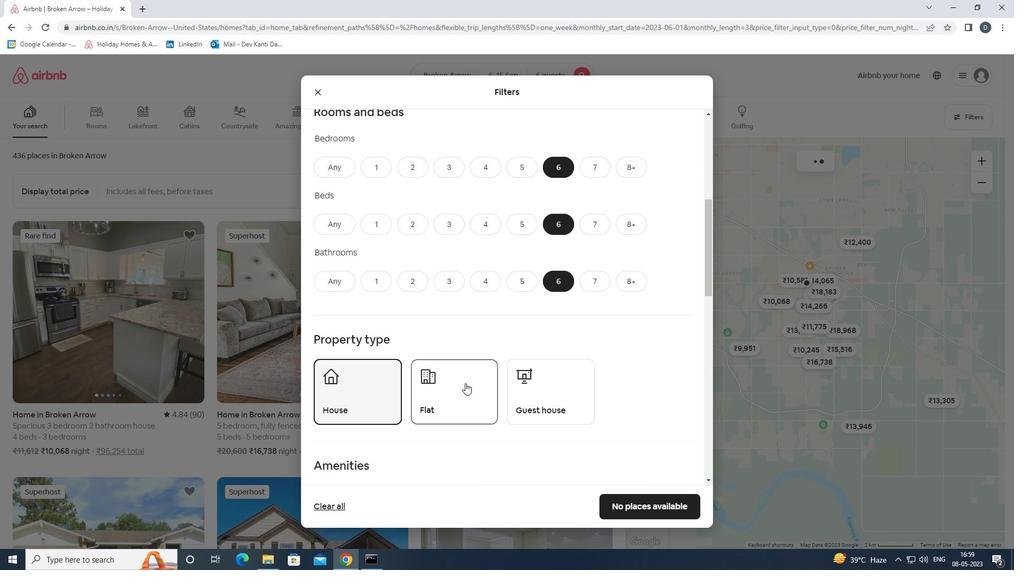 
Action: Mouse moved to (594, 352)
Screenshot: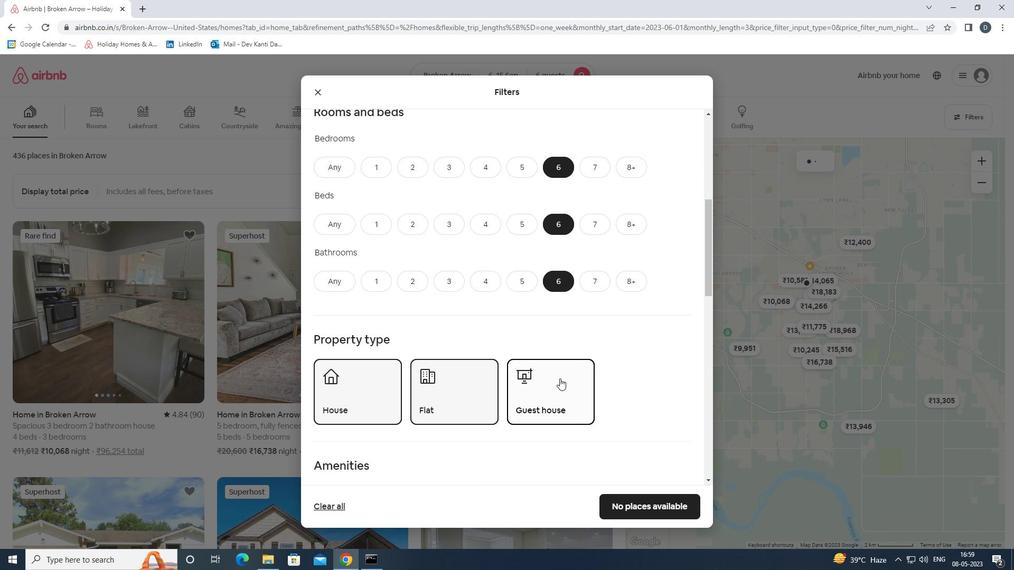 
Action: Mouse scrolled (594, 351) with delta (0, 0)
Screenshot: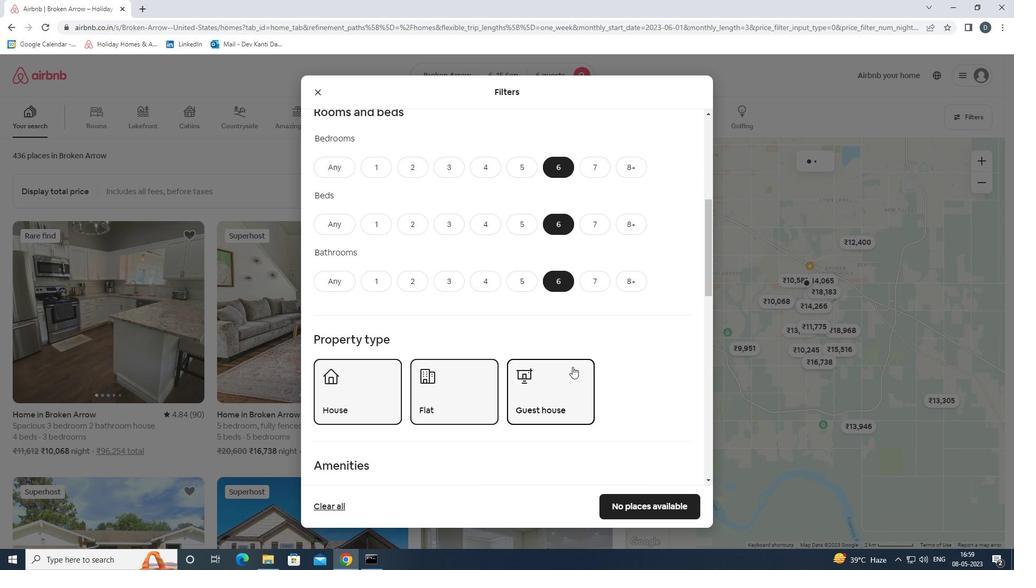 
Action: Mouse scrolled (594, 351) with delta (0, 0)
Screenshot: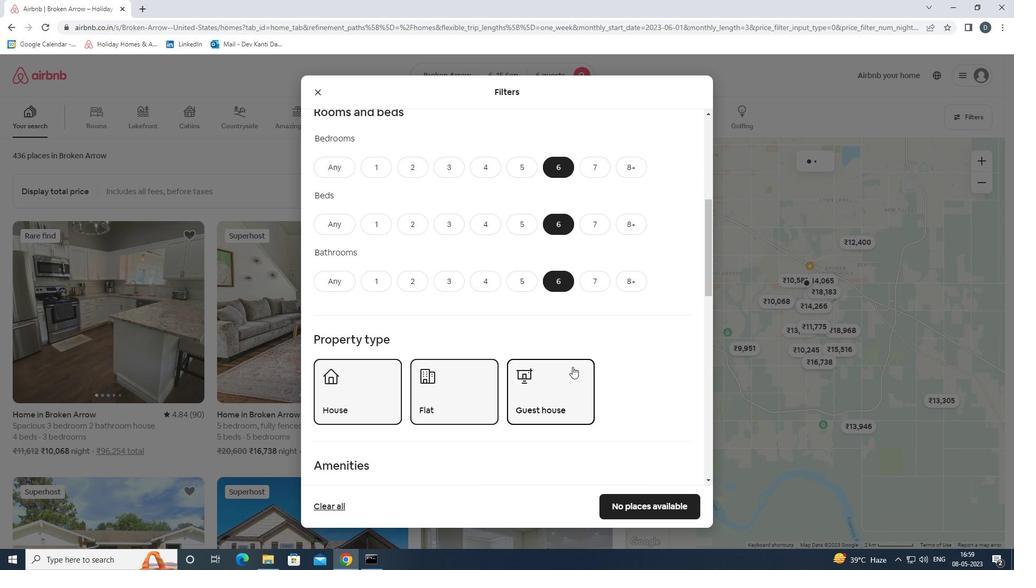 
Action: Mouse scrolled (594, 351) with delta (0, 0)
Screenshot: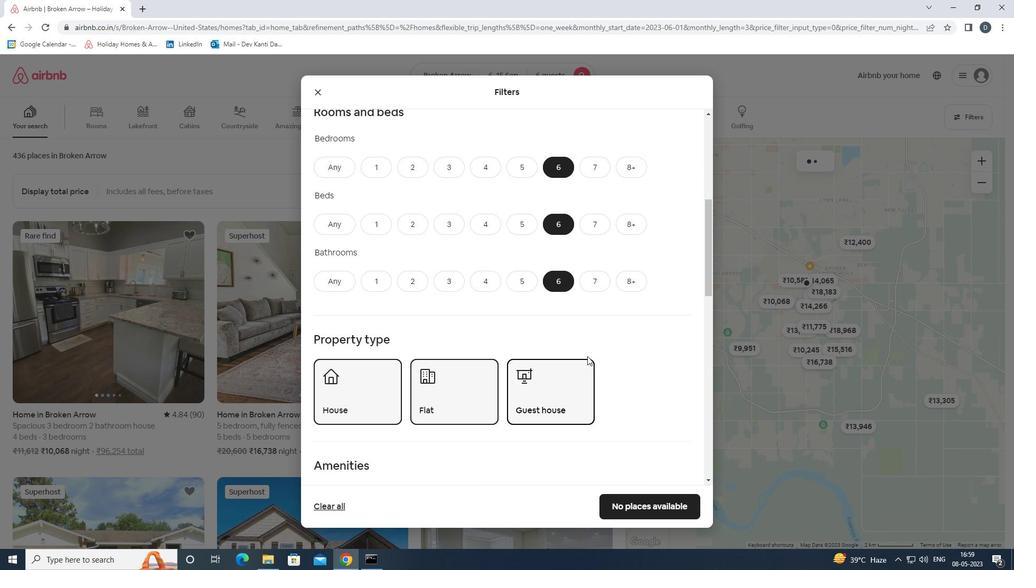 
Action: Mouse scrolled (594, 351) with delta (0, 0)
Screenshot: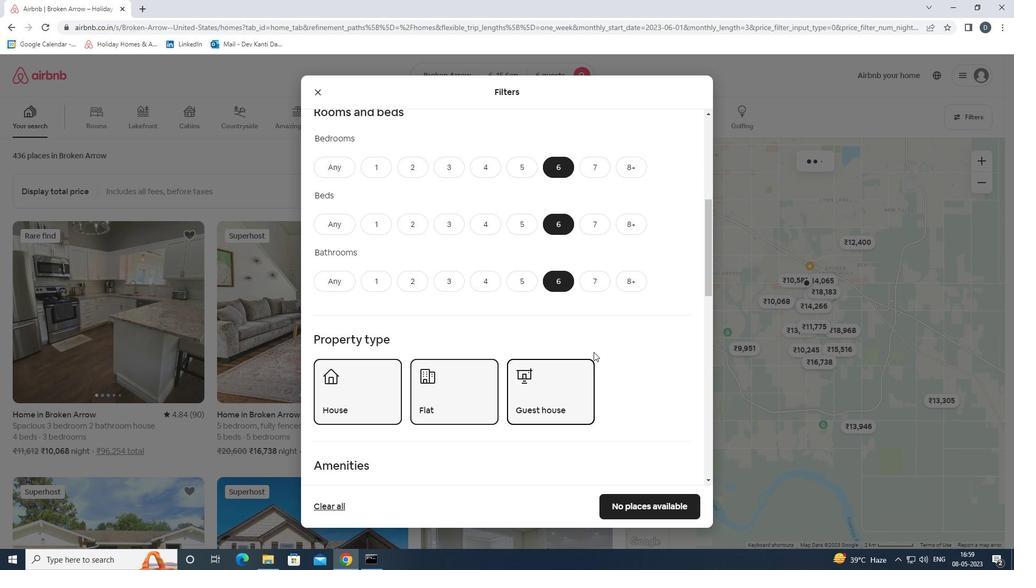 
Action: Mouse moved to (338, 304)
Screenshot: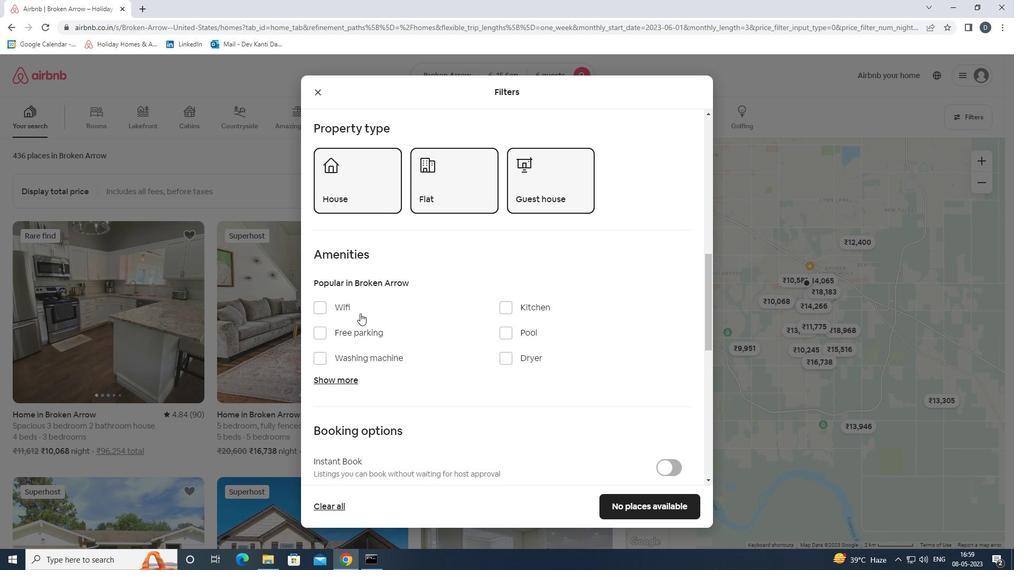 
Action: Mouse pressed left at (338, 304)
Screenshot: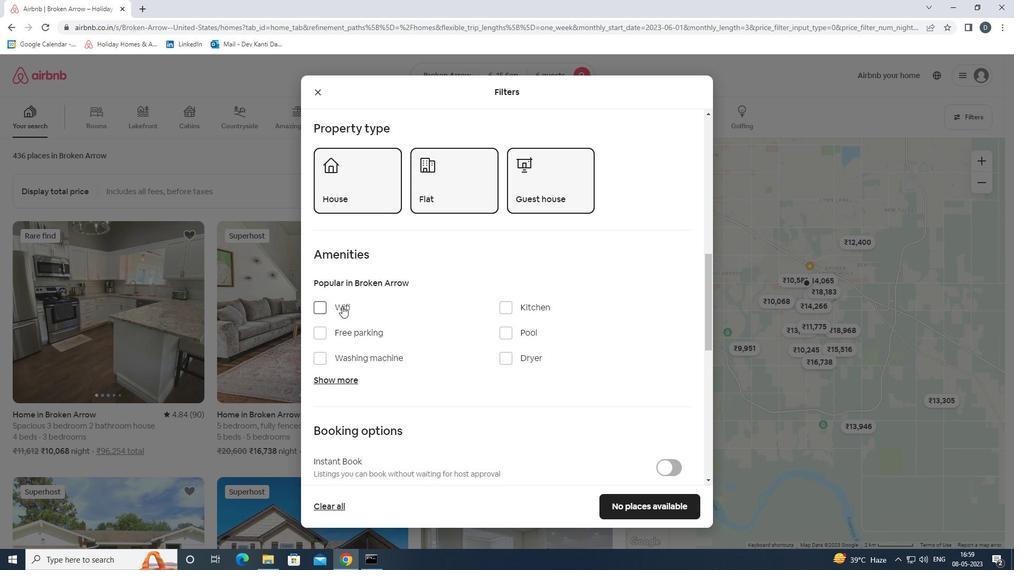 
Action: Mouse moved to (342, 337)
Screenshot: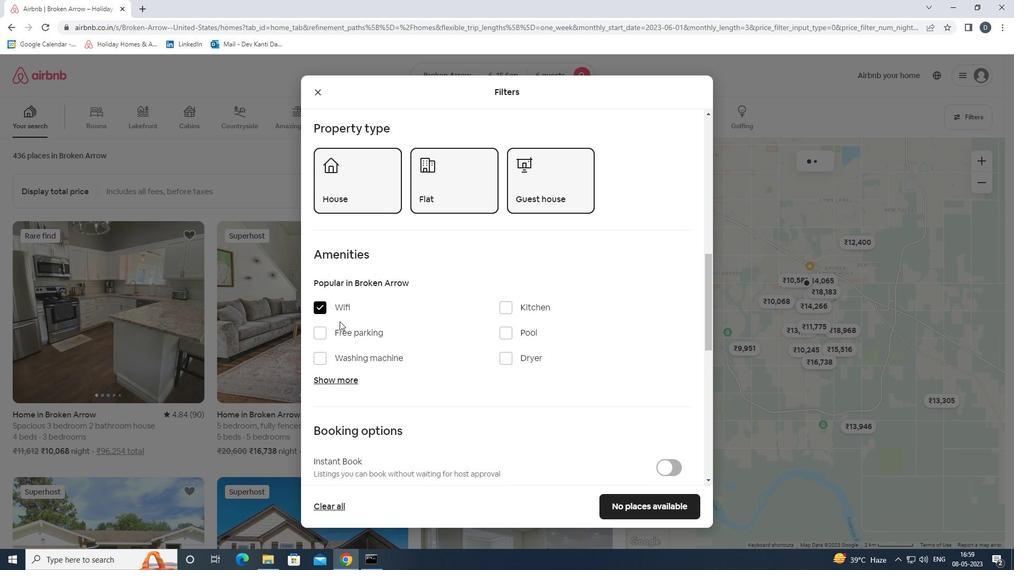 
Action: Mouse pressed left at (342, 337)
Screenshot: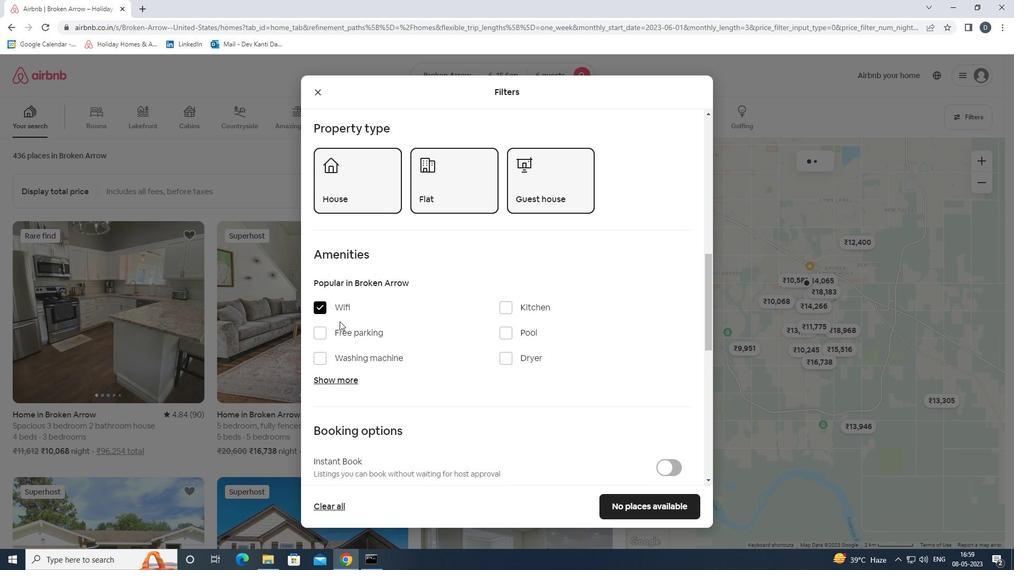 
Action: Mouse moved to (346, 378)
Screenshot: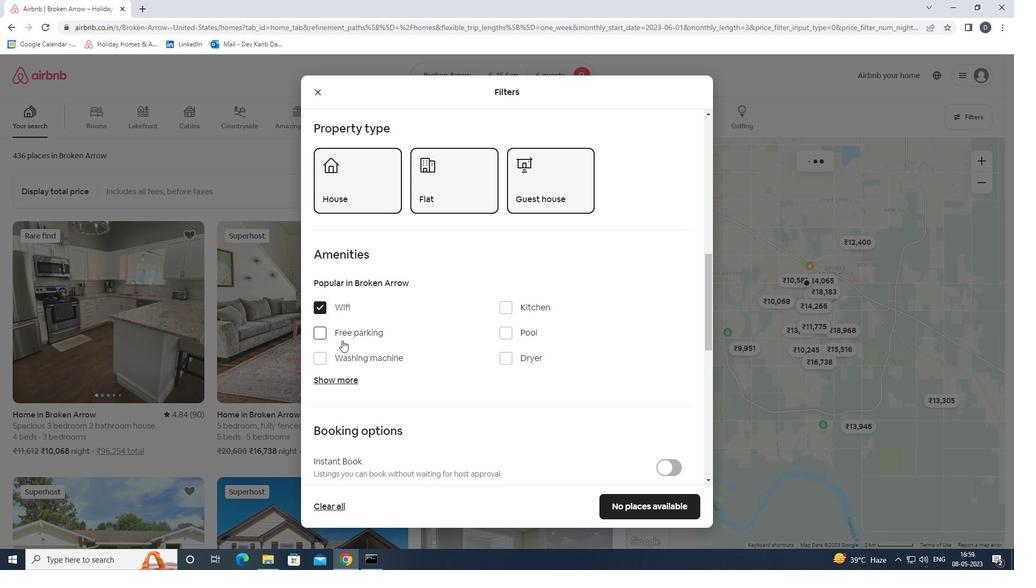 
Action: Mouse pressed left at (346, 378)
Screenshot: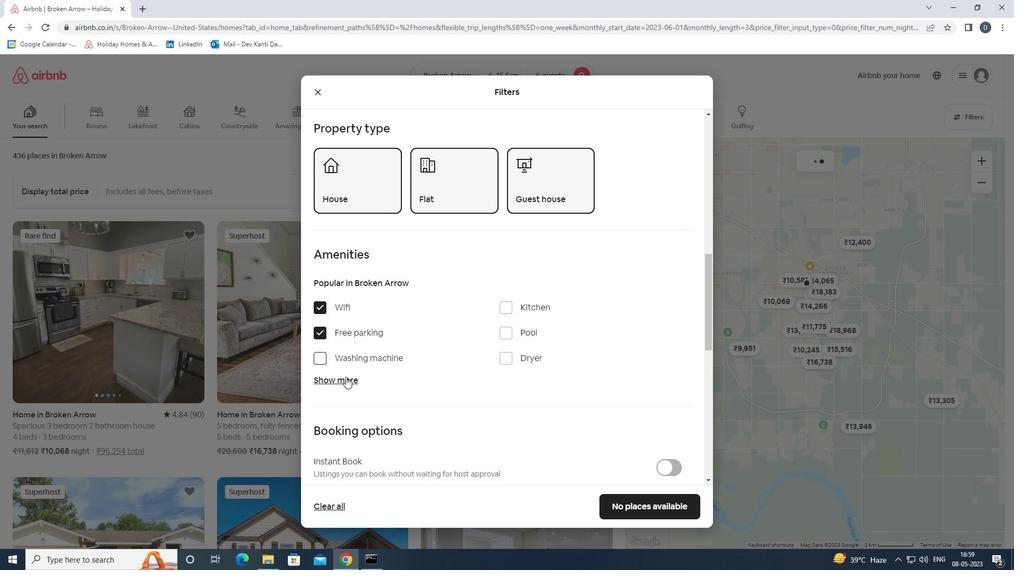 
Action: Mouse moved to (423, 358)
Screenshot: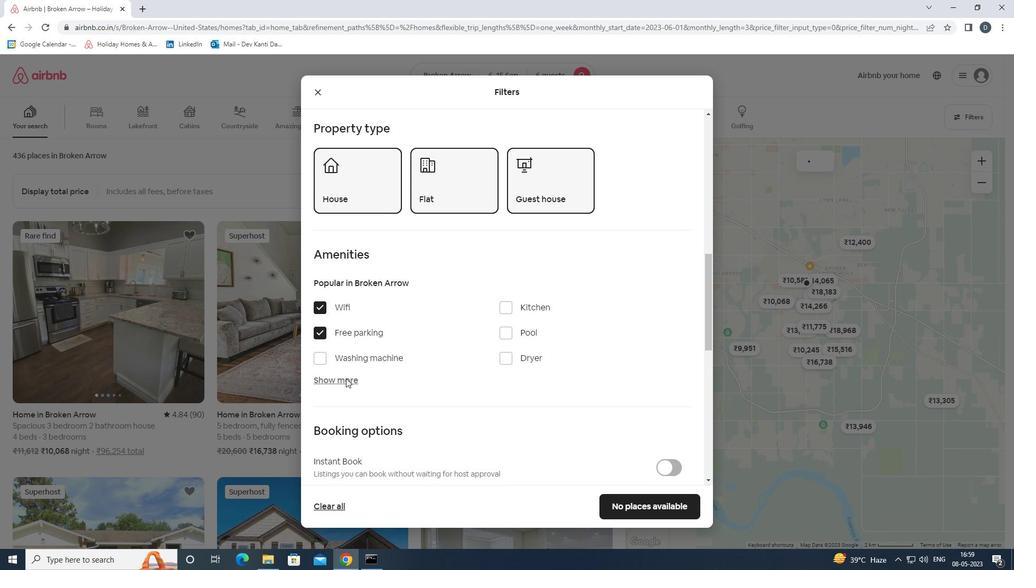 
Action: Mouse scrolled (423, 357) with delta (0, 0)
Screenshot: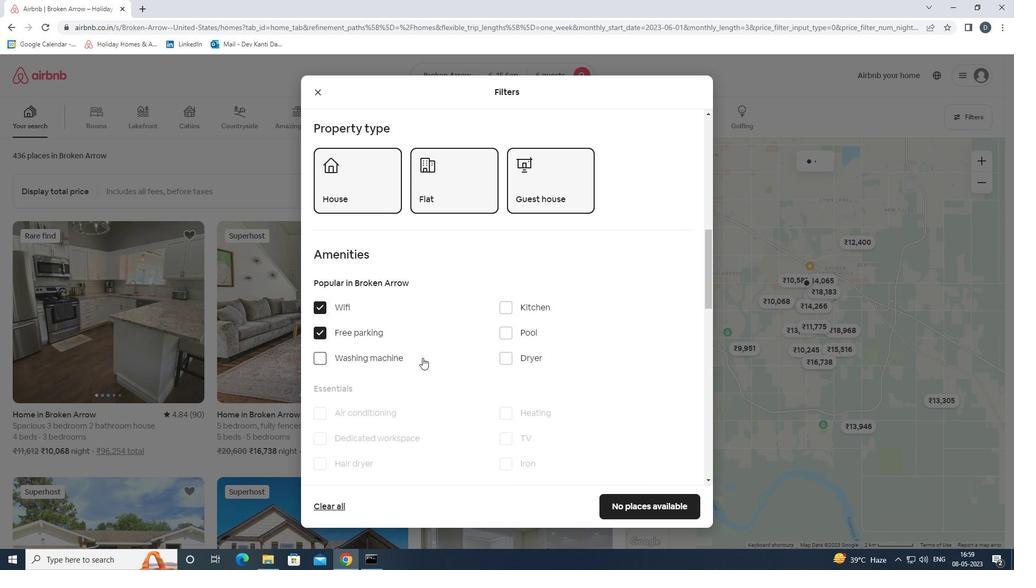 
Action: Mouse moved to (423, 357)
Screenshot: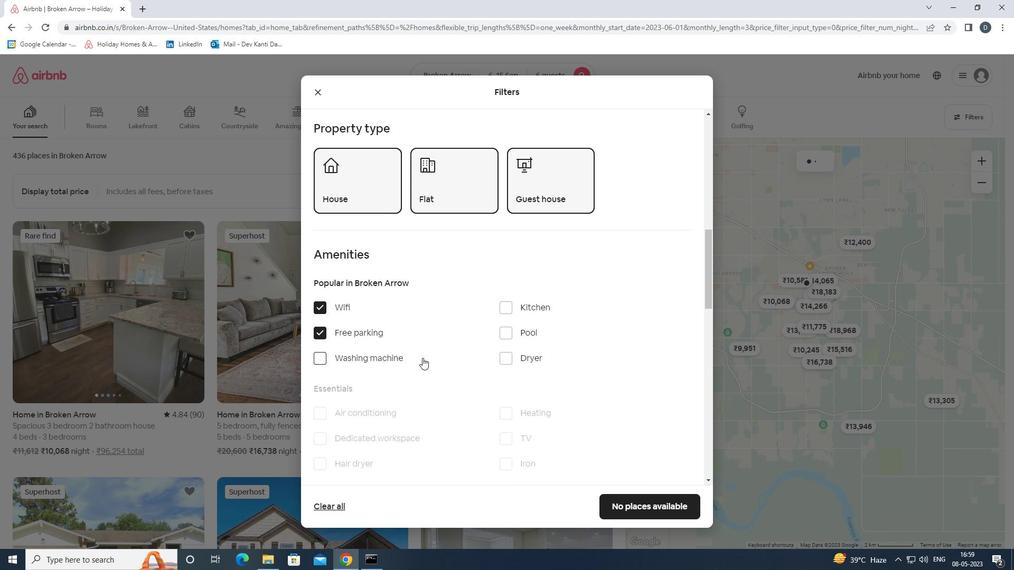 
Action: Mouse scrolled (423, 357) with delta (0, 0)
Screenshot: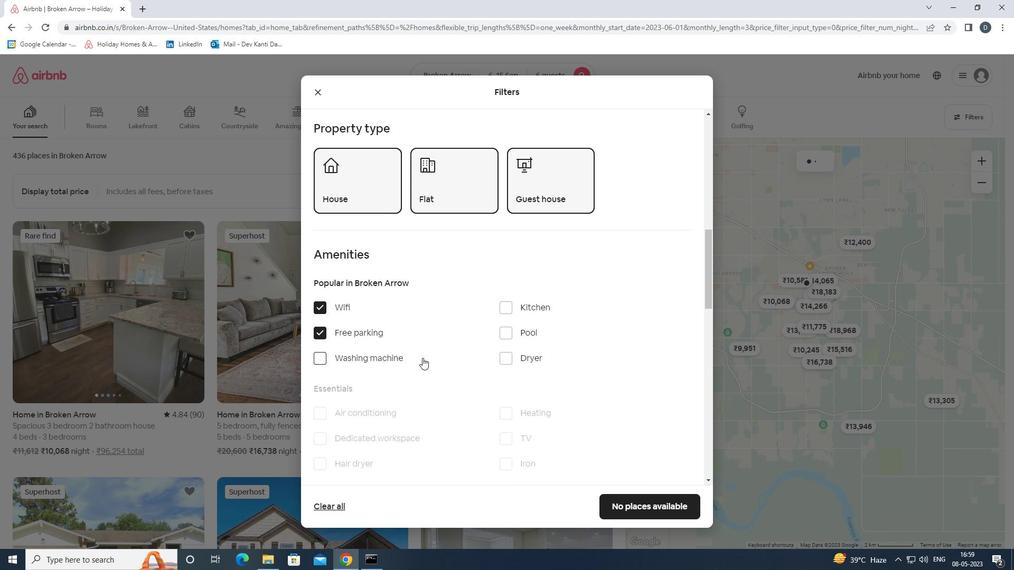 
Action: Mouse moved to (513, 327)
Screenshot: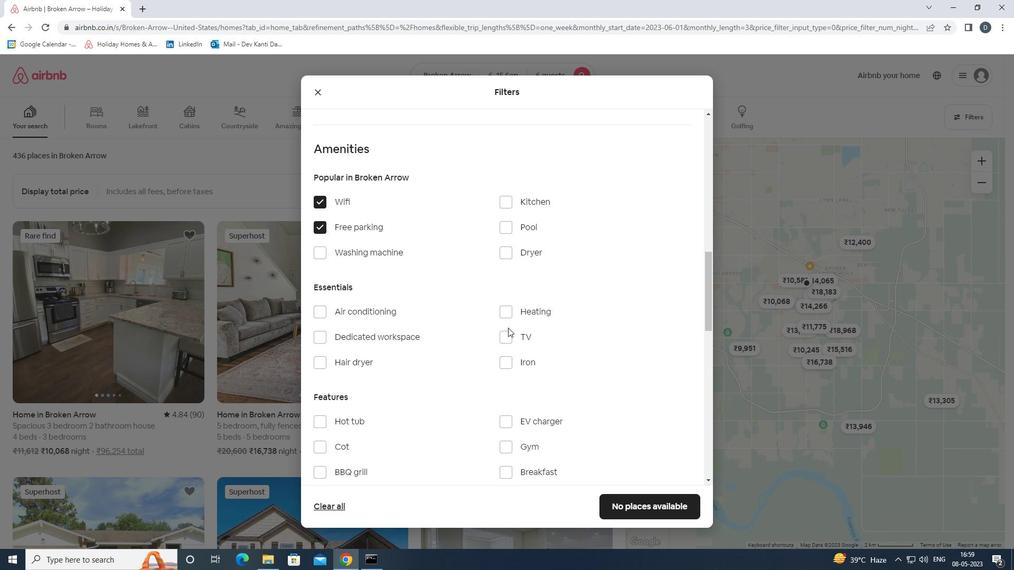 
Action: Mouse pressed left at (513, 327)
Screenshot: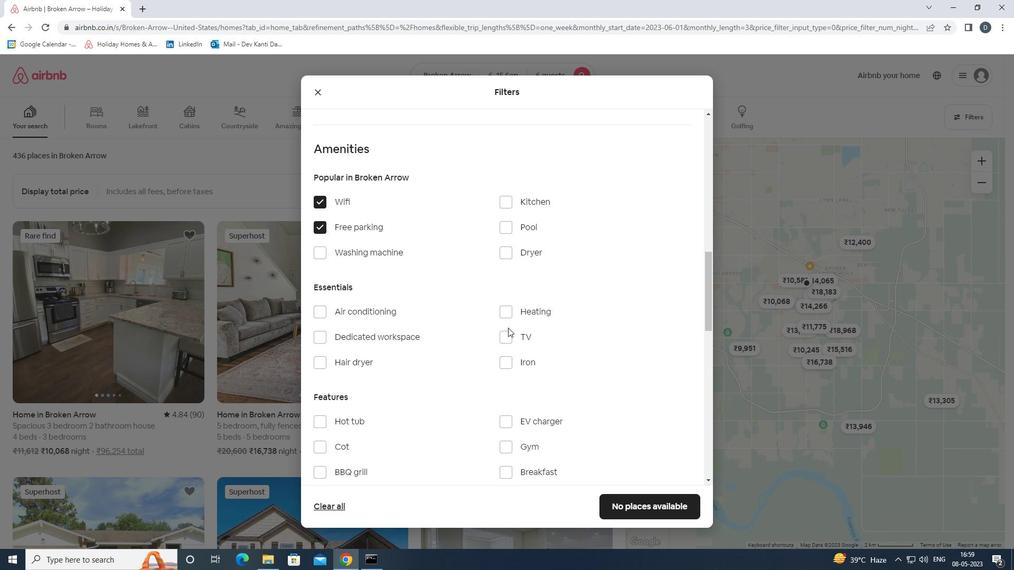 
Action: Mouse moved to (510, 343)
Screenshot: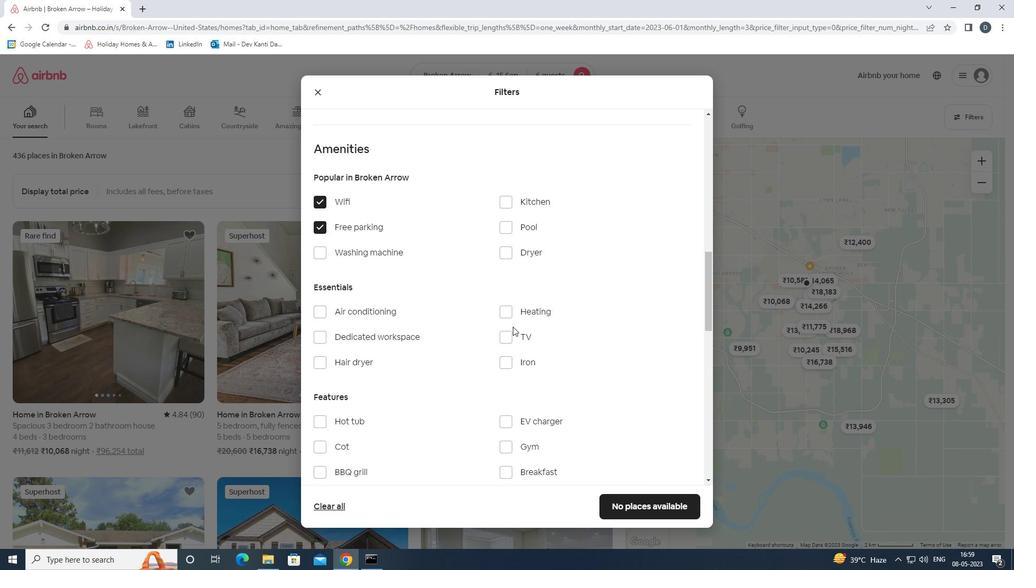 
Action: Mouse pressed left at (510, 343)
Screenshot: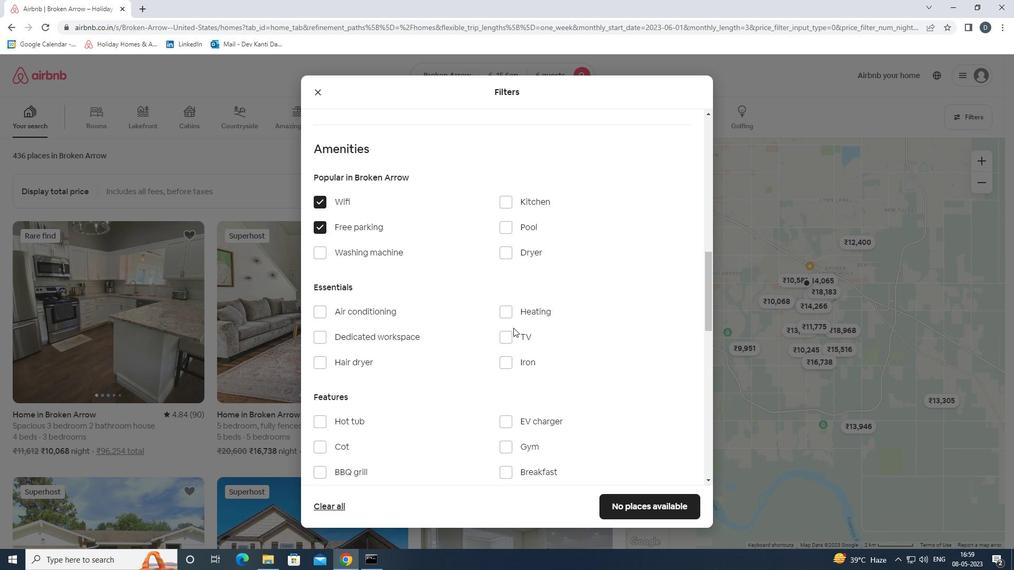 
Action: Mouse moved to (509, 340)
Screenshot: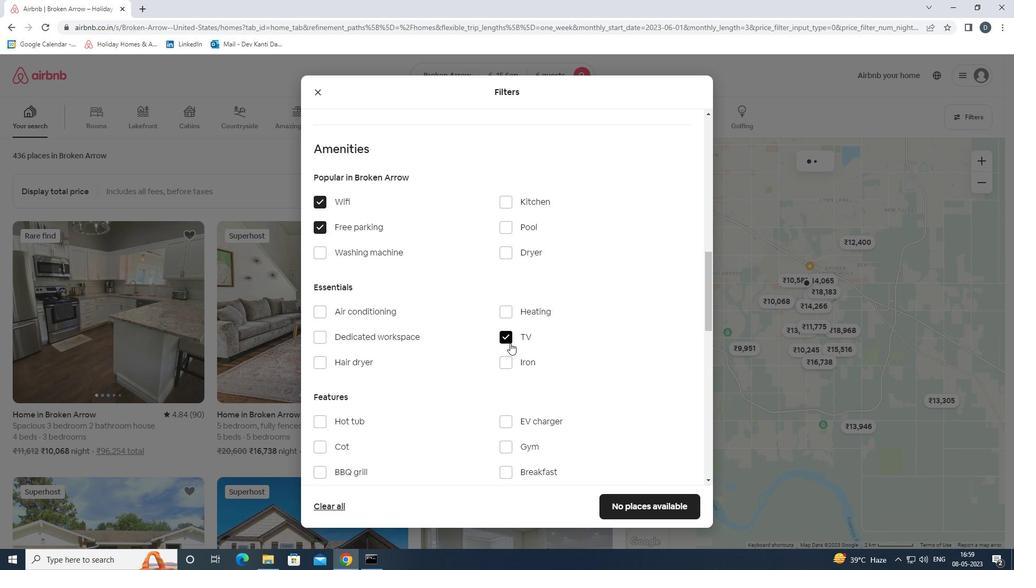 
Action: Mouse scrolled (509, 340) with delta (0, 0)
Screenshot: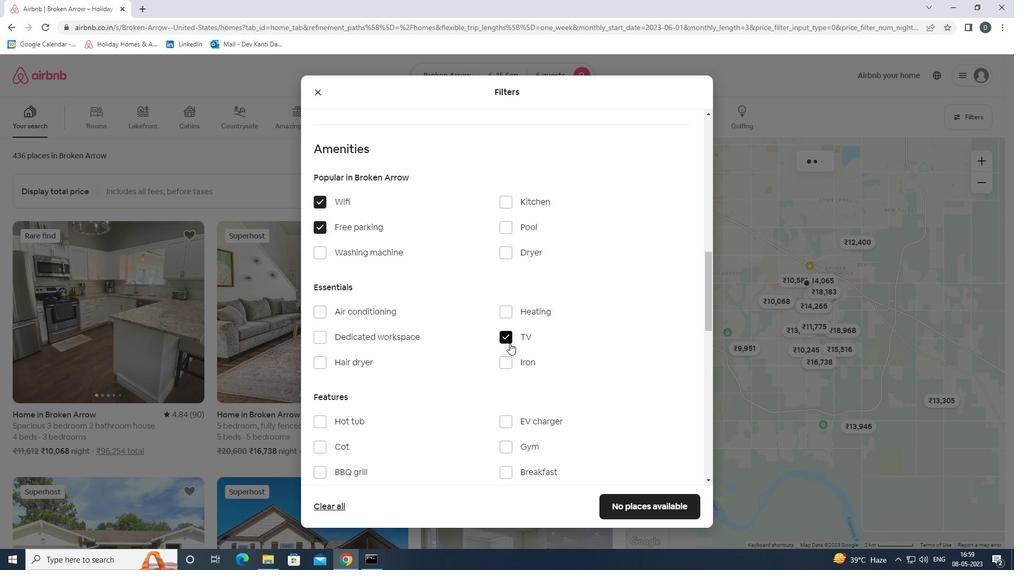 
Action: Mouse scrolled (509, 340) with delta (0, 0)
Screenshot: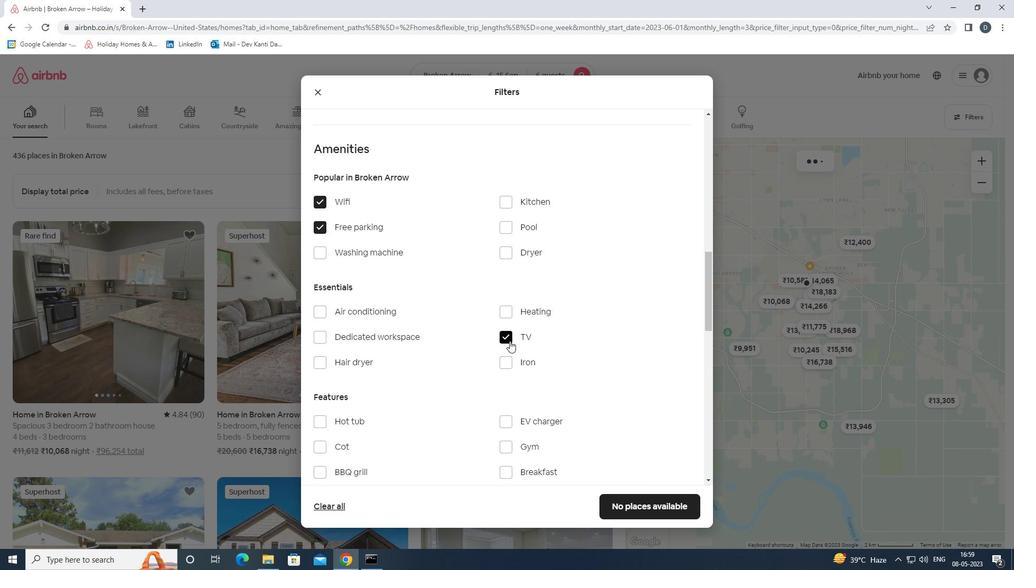 
Action: Mouse moved to (514, 336)
Screenshot: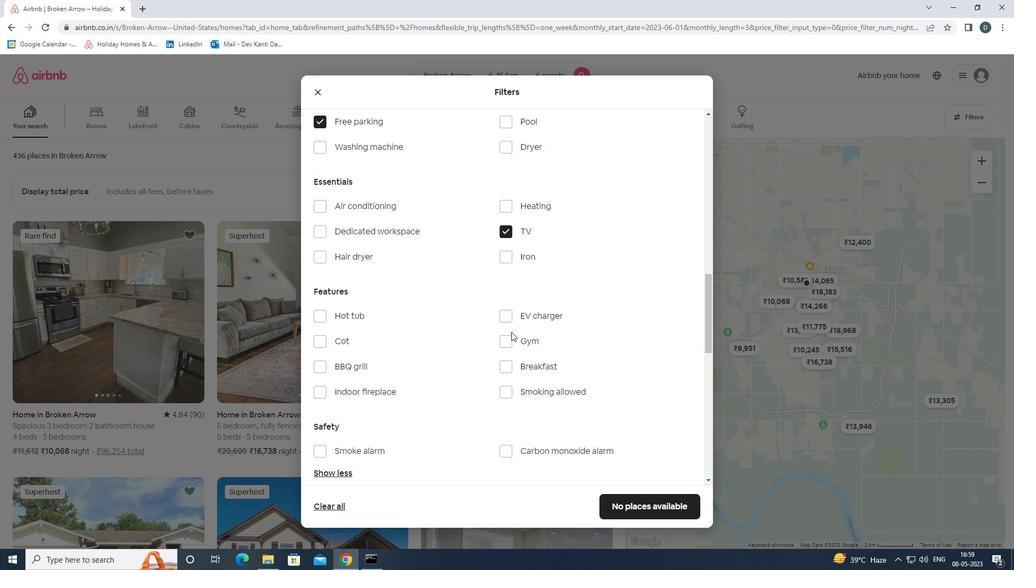 
Action: Mouse pressed left at (514, 336)
Screenshot: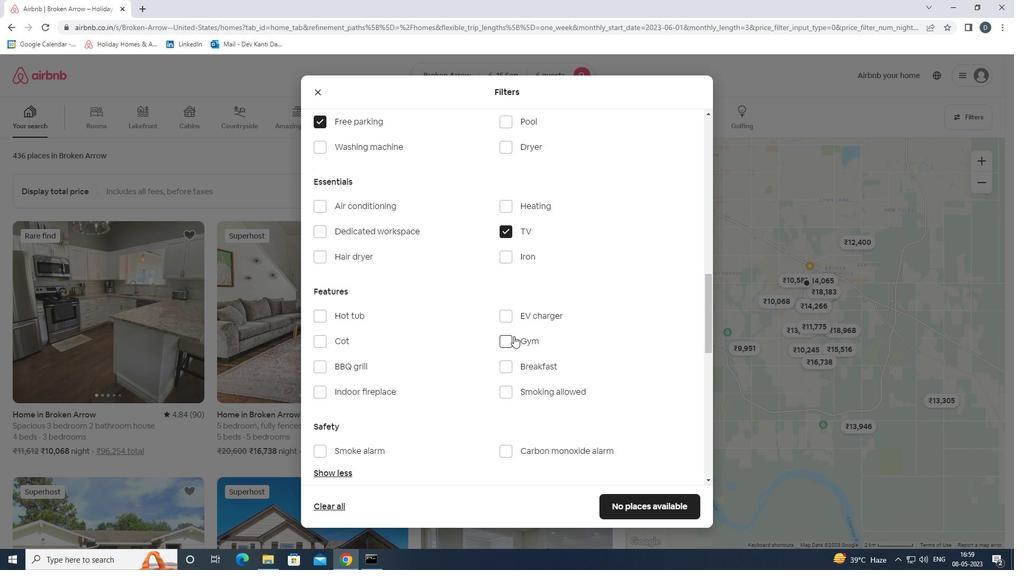
Action: Mouse moved to (510, 367)
Screenshot: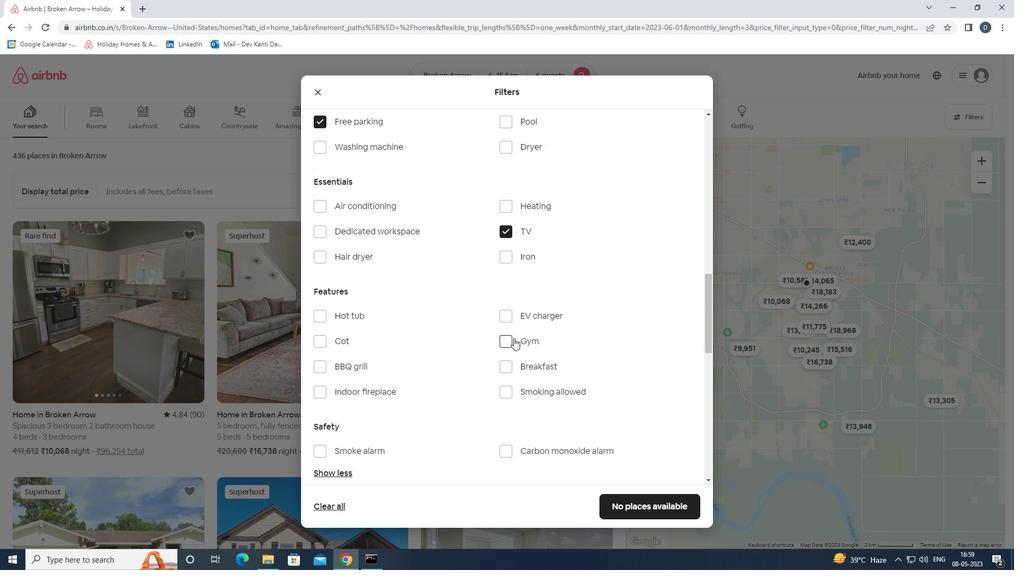 
Action: Mouse pressed left at (510, 367)
Screenshot: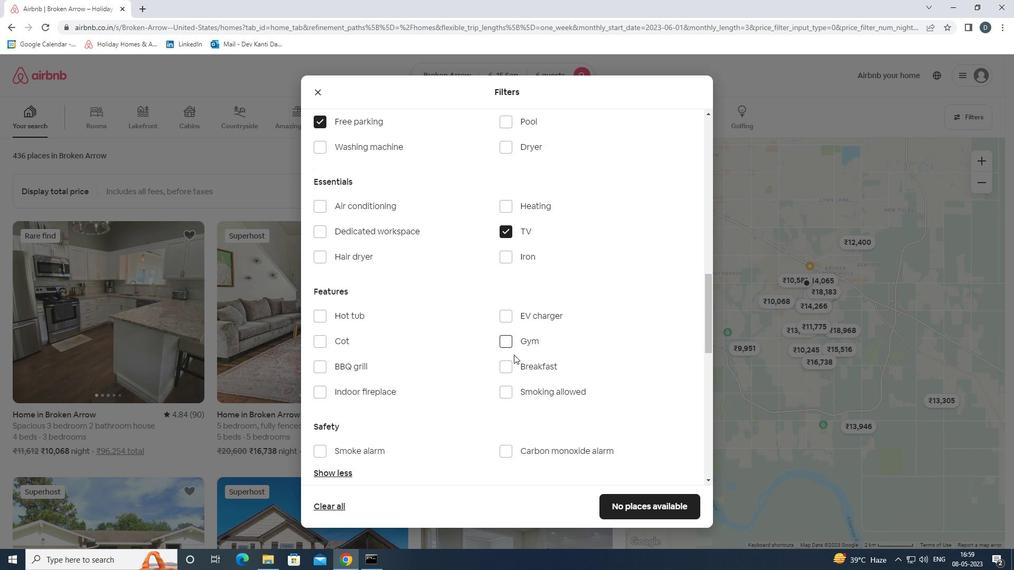 
Action: Mouse moved to (604, 353)
Screenshot: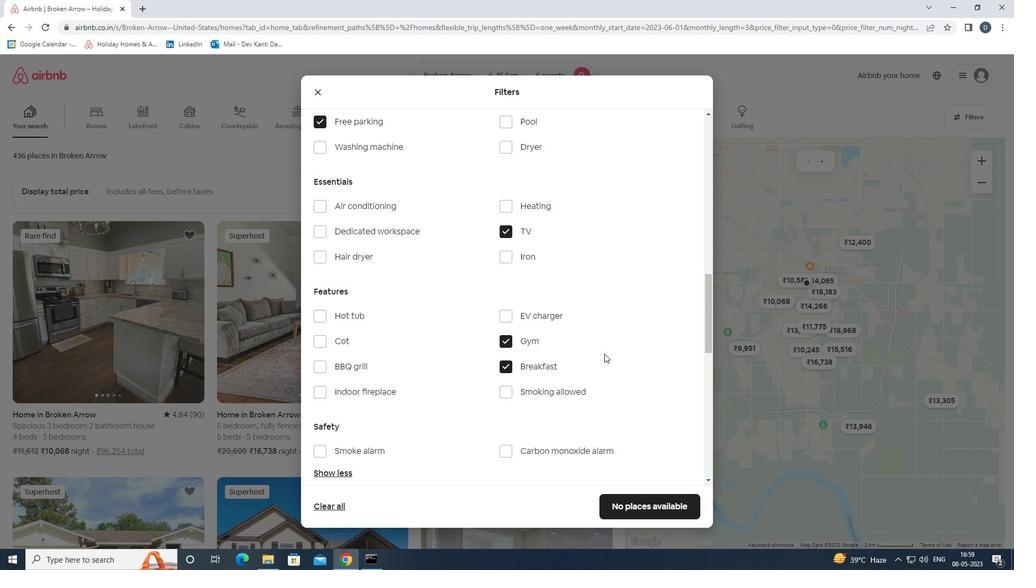 
Action: Mouse scrolled (604, 353) with delta (0, 0)
Screenshot: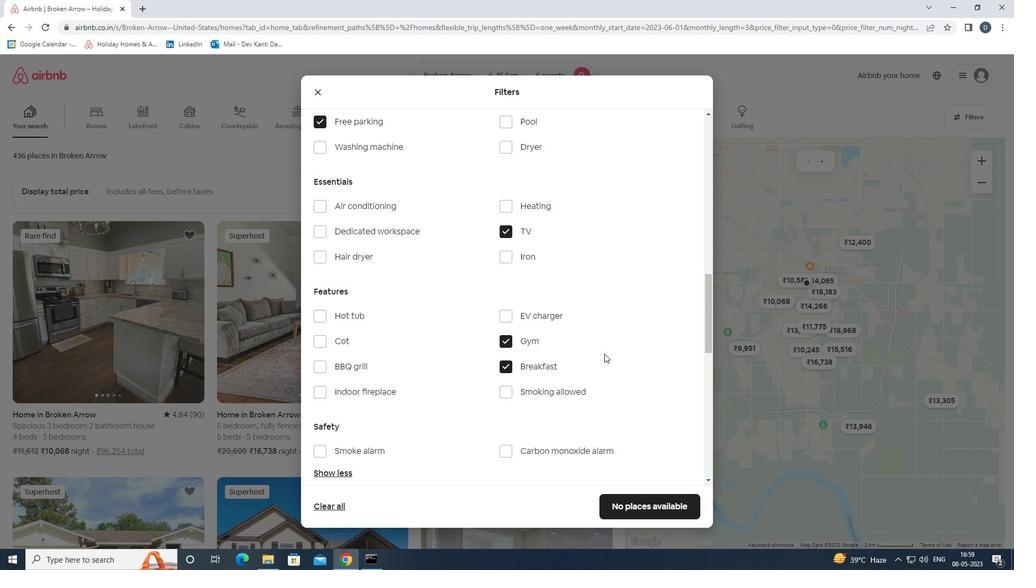 
Action: Mouse scrolled (604, 353) with delta (0, 0)
Screenshot: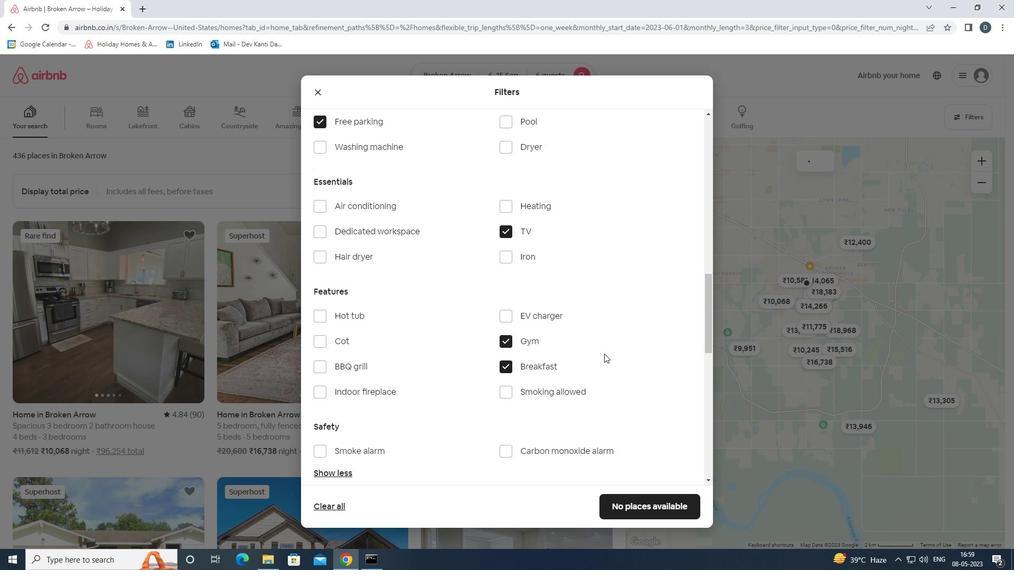 
Action: Mouse scrolled (604, 353) with delta (0, 0)
Screenshot: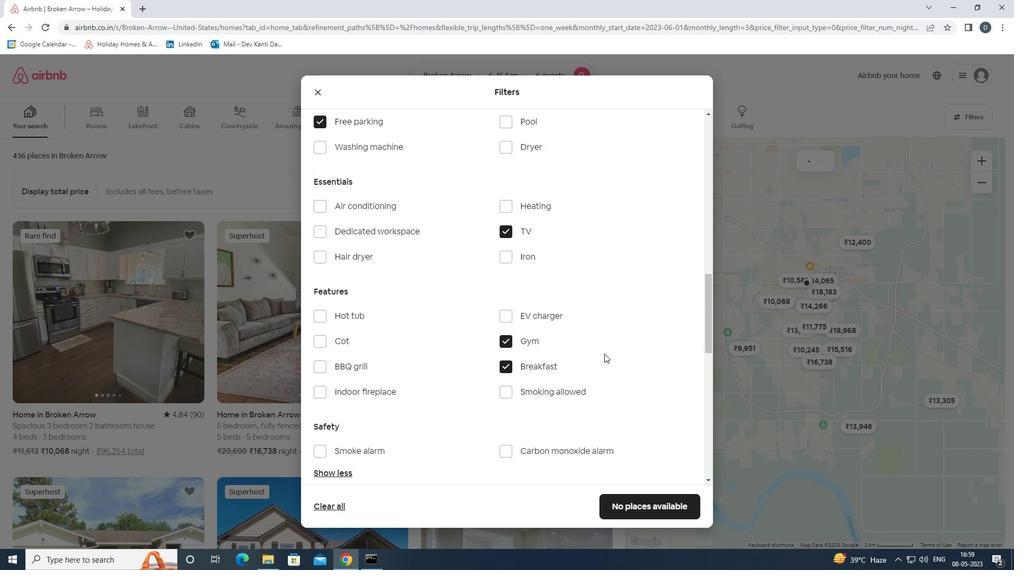 
Action: Mouse scrolled (604, 353) with delta (0, 0)
Screenshot: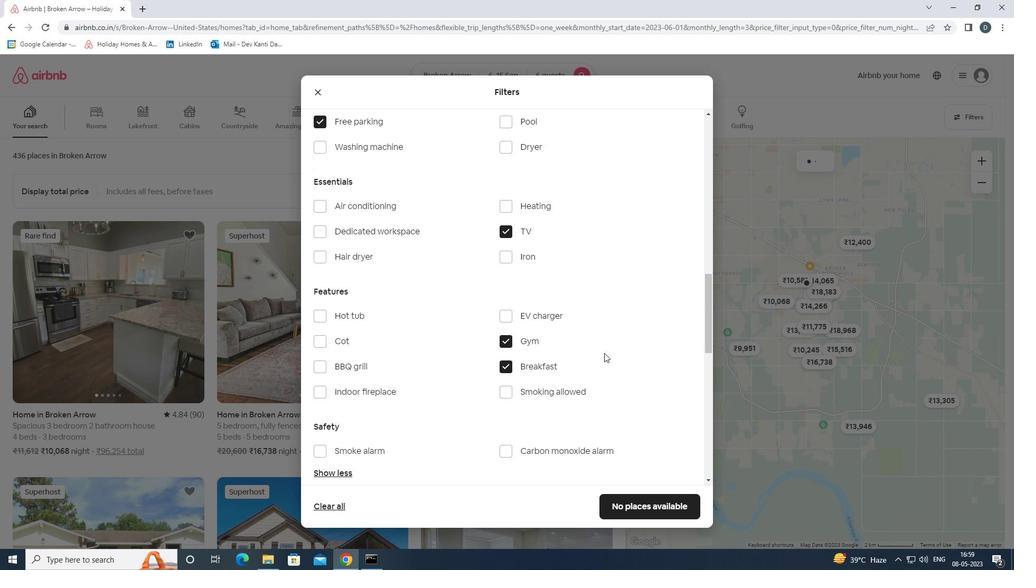 
Action: Mouse scrolled (604, 354) with delta (0, 0)
Screenshot: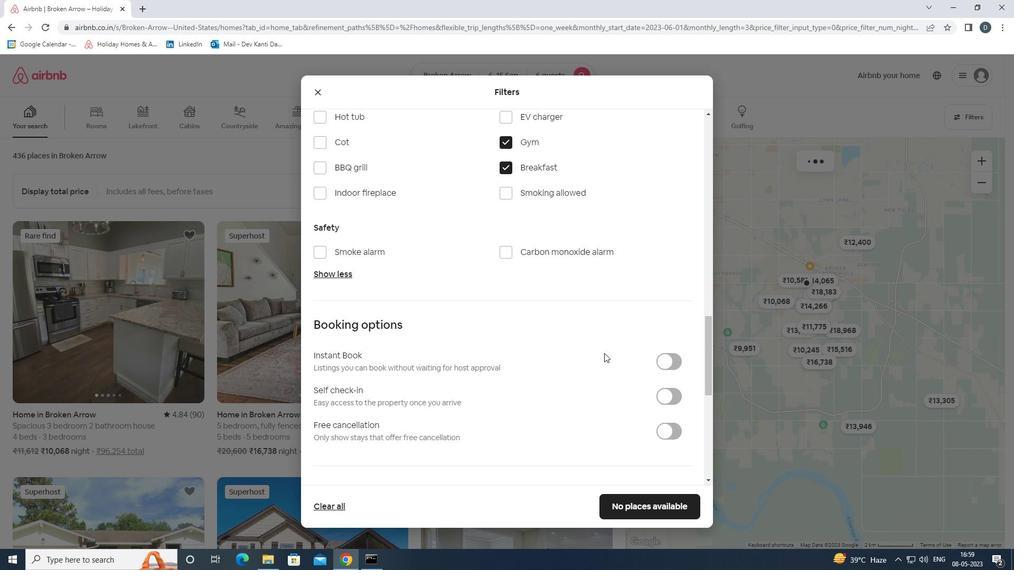 
Action: Mouse scrolled (604, 354) with delta (0, 0)
Screenshot: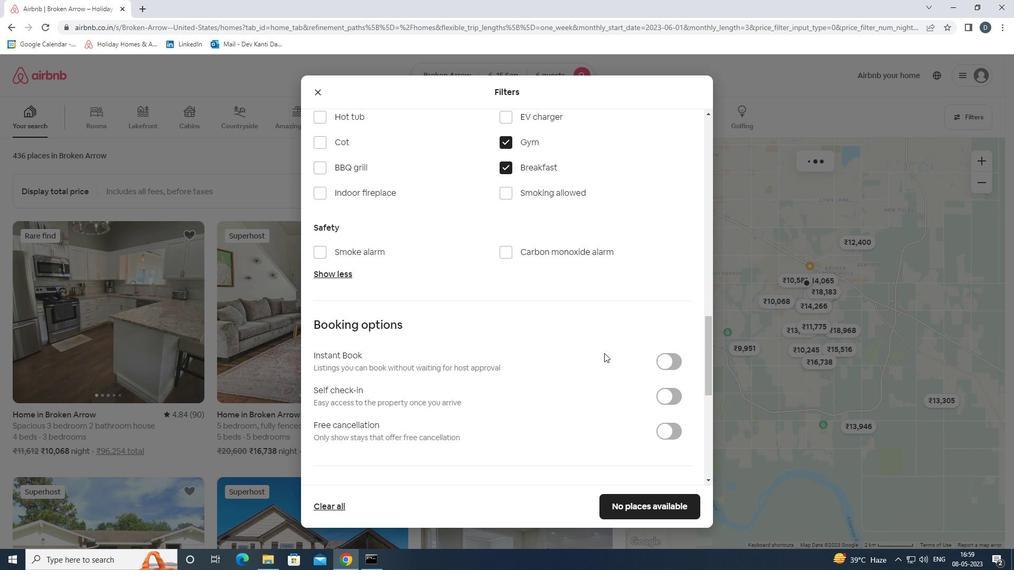 
Action: Mouse scrolled (604, 354) with delta (0, 0)
Screenshot: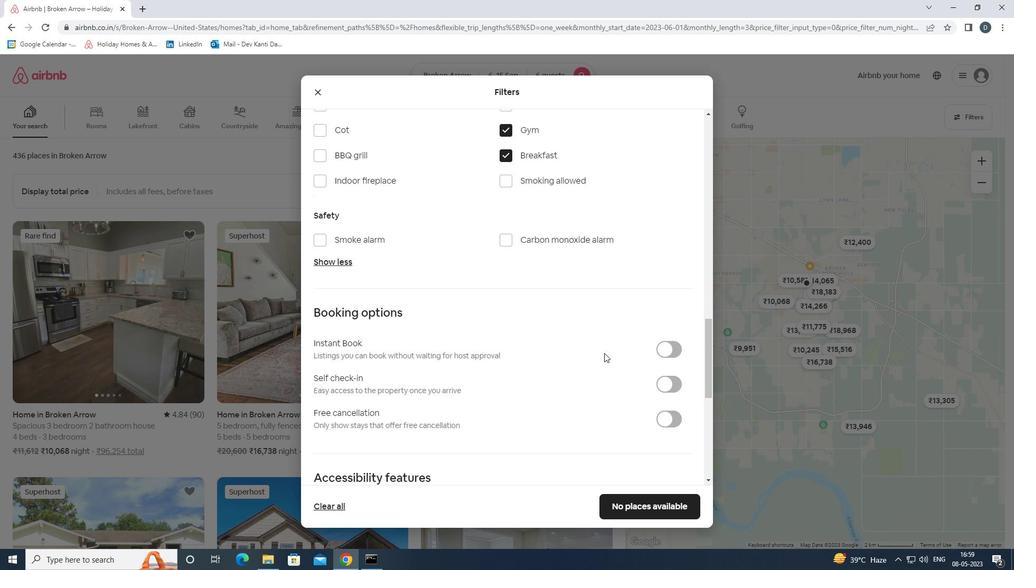 
Action: Mouse scrolled (604, 354) with delta (0, 0)
Screenshot: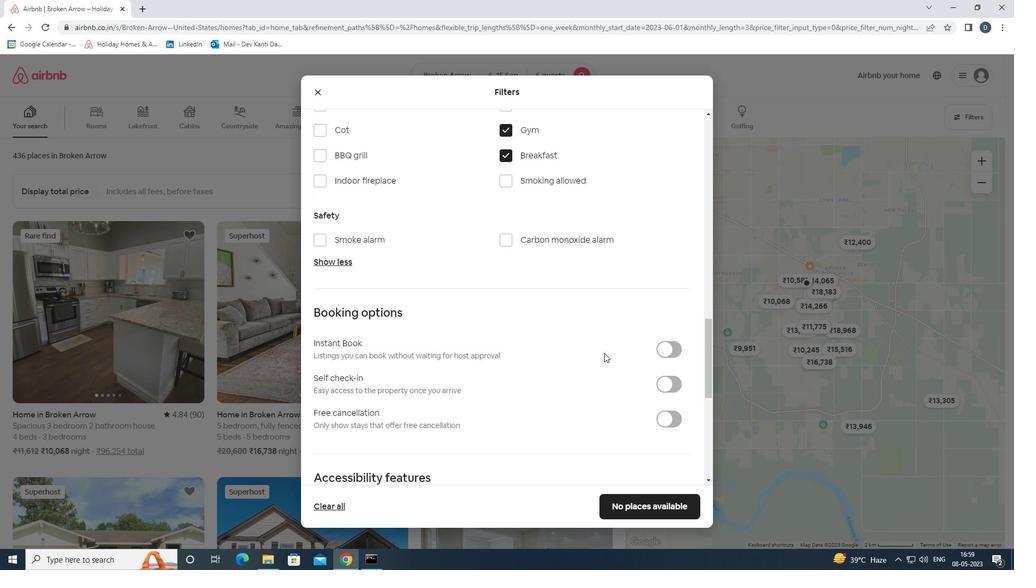 
Action: Mouse scrolled (604, 354) with delta (0, 0)
Screenshot: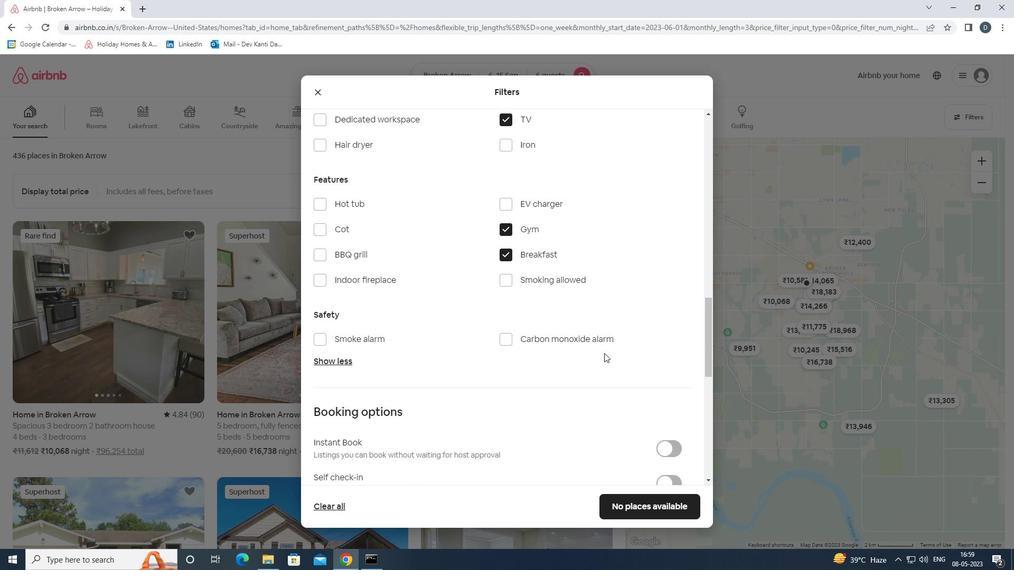 
Action: Mouse scrolled (604, 353) with delta (0, 0)
Screenshot: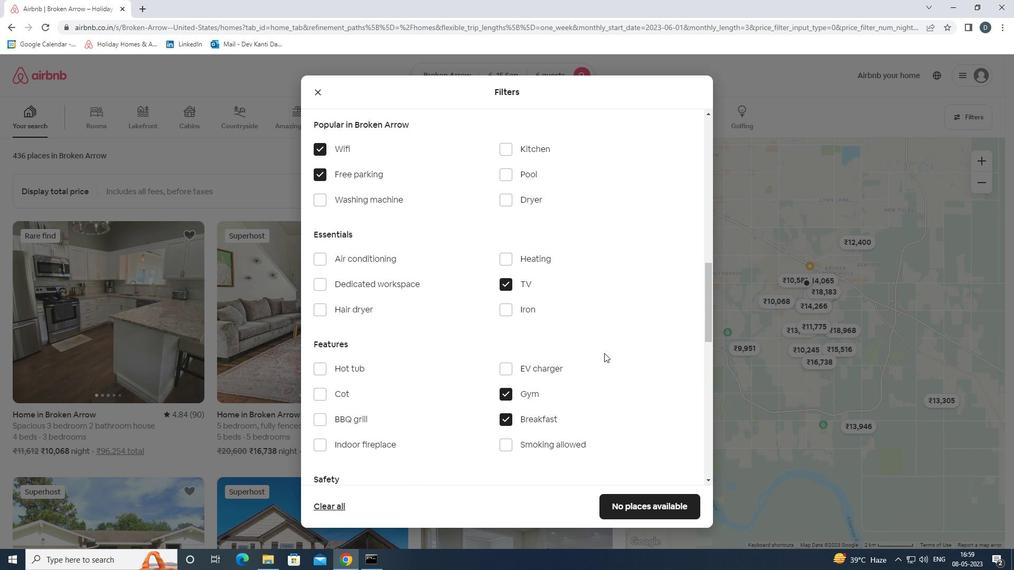 
Action: Mouse scrolled (604, 353) with delta (0, 0)
Screenshot: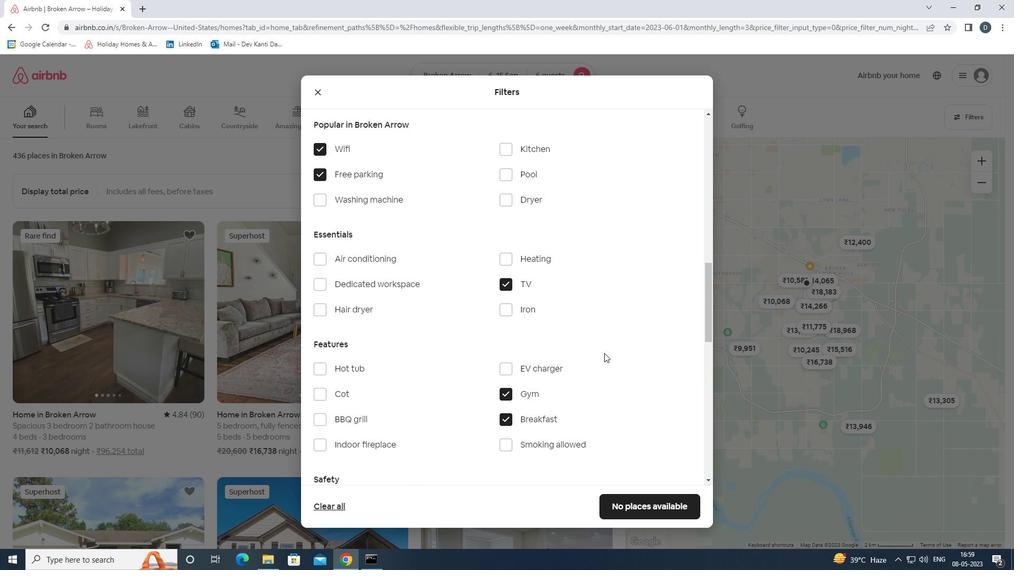 
Action: Mouse scrolled (604, 353) with delta (0, 0)
Screenshot: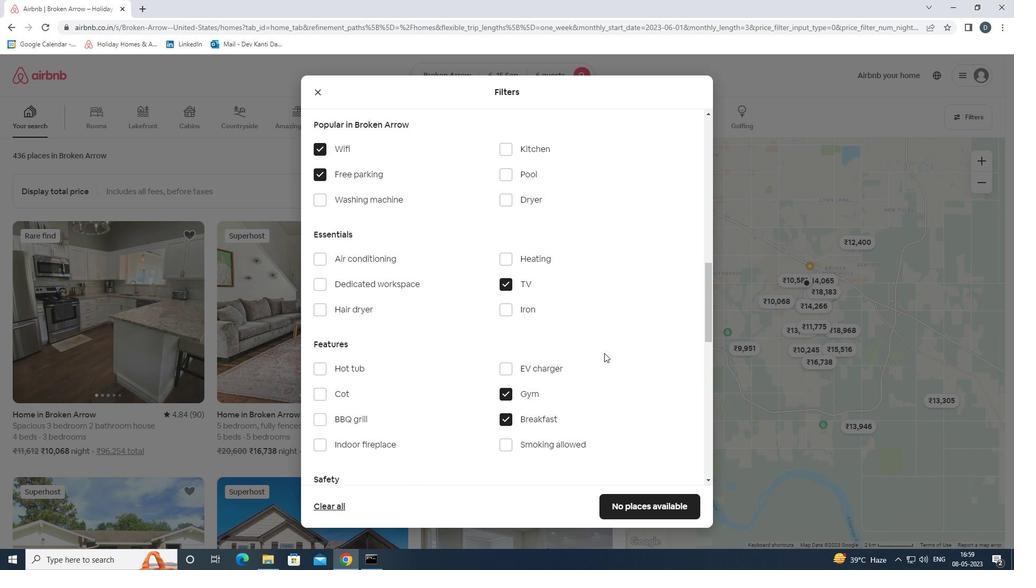 
Action: Mouse scrolled (604, 353) with delta (0, 0)
Screenshot: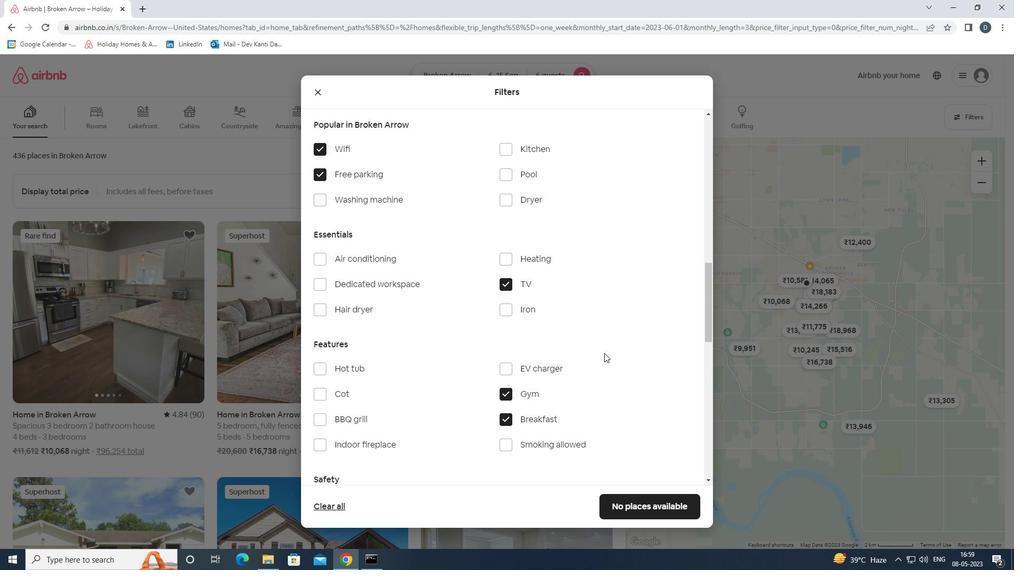 
Action: Mouse scrolled (604, 353) with delta (0, 0)
Screenshot: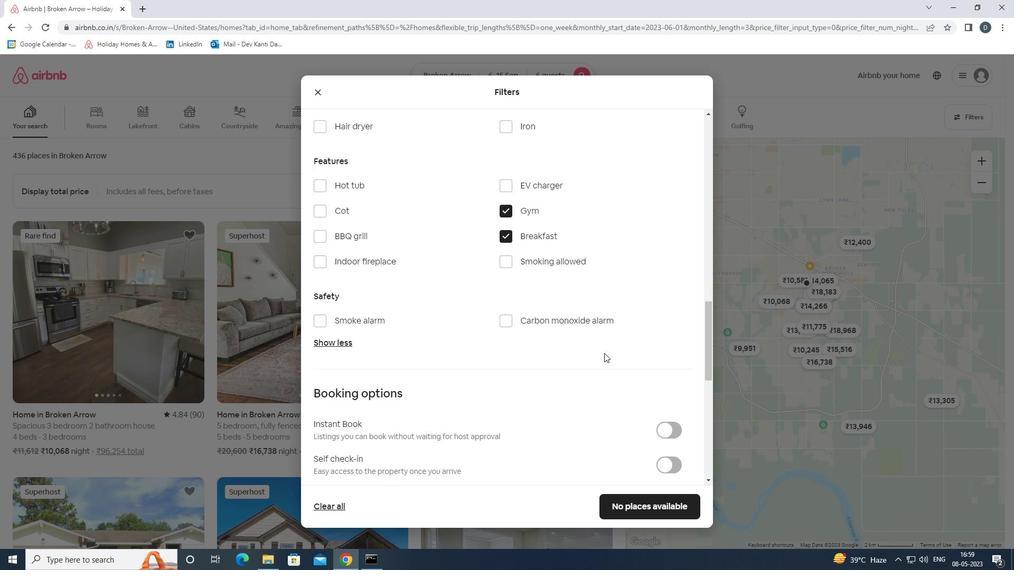 
Action: Mouse scrolled (604, 353) with delta (0, 0)
Screenshot: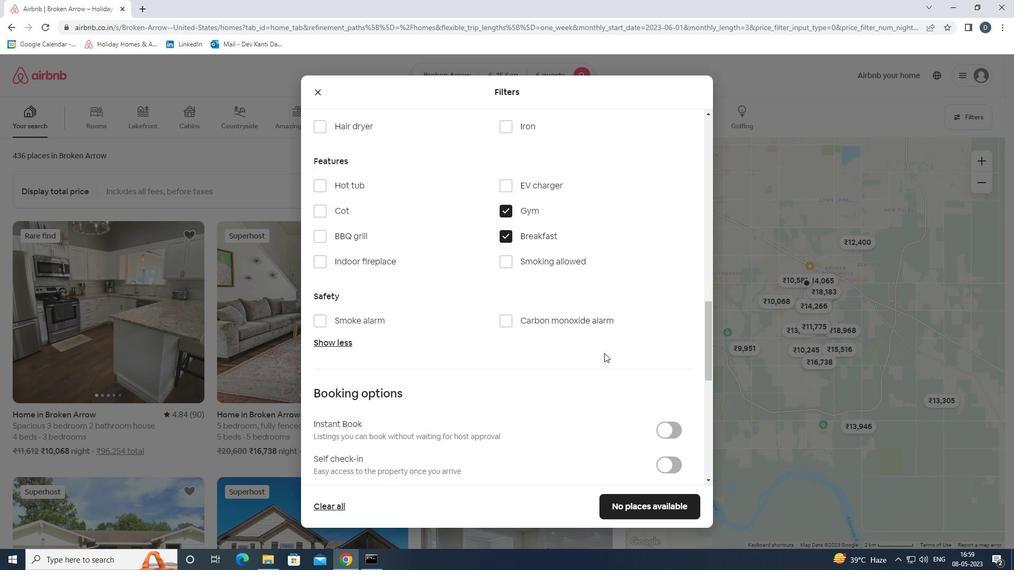 
Action: Mouse moved to (660, 334)
Screenshot: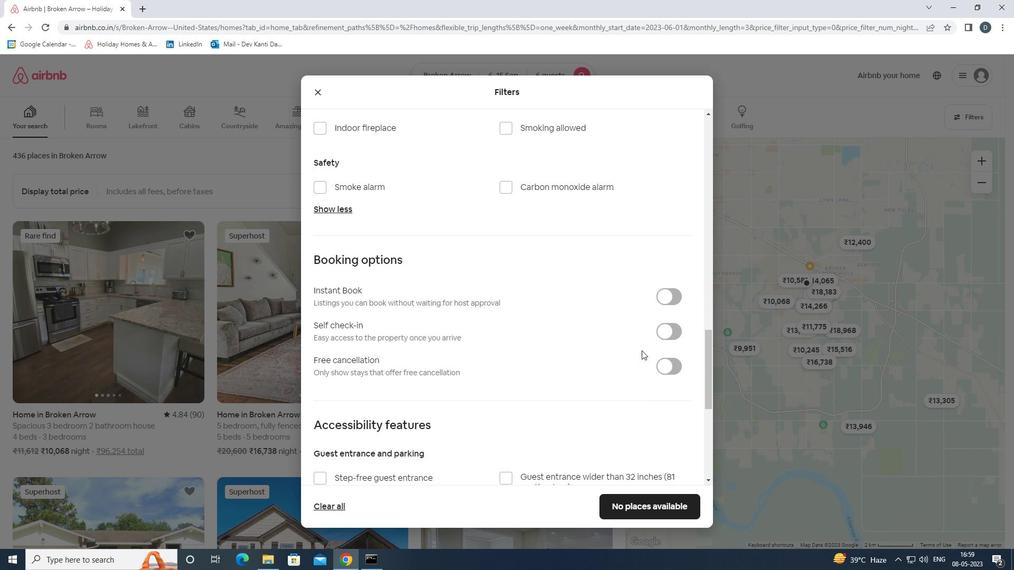 
Action: Mouse pressed left at (660, 334)
Screenshot: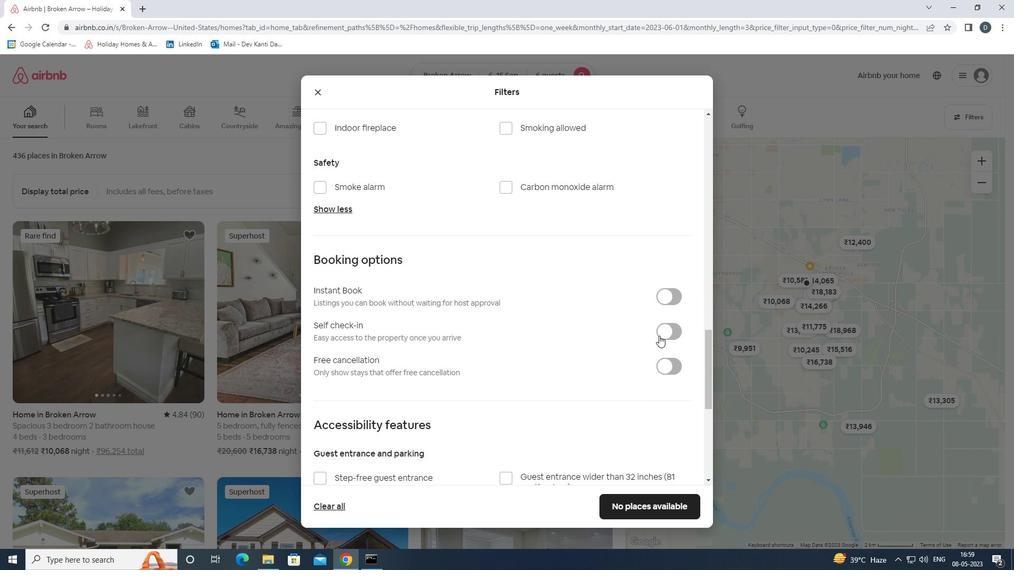 
Action: Mouse moved to (660, 334)
Screenshot: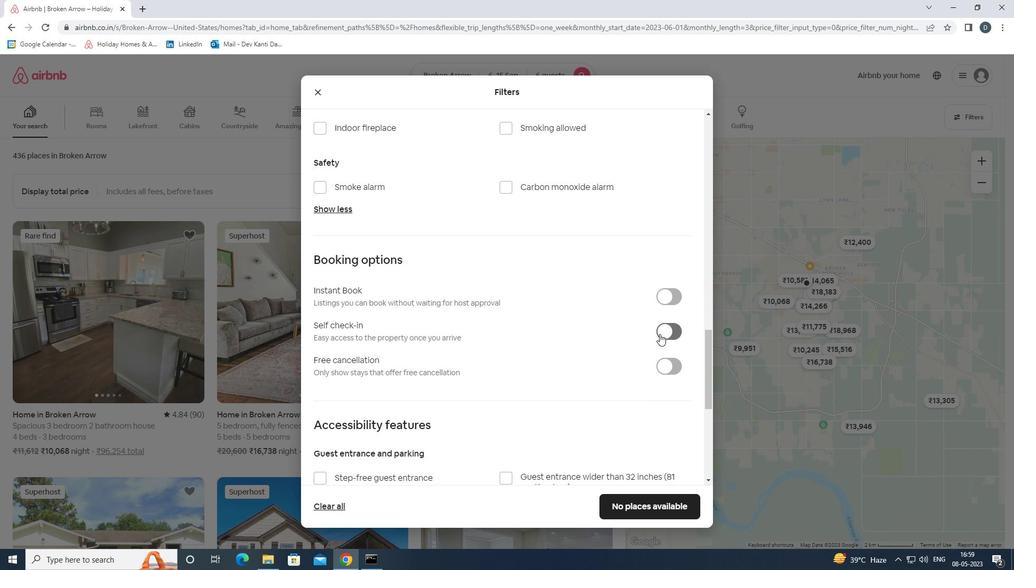 
Action: Mouse scrolled (660, 334) with delta (0, 0)
Screenshot: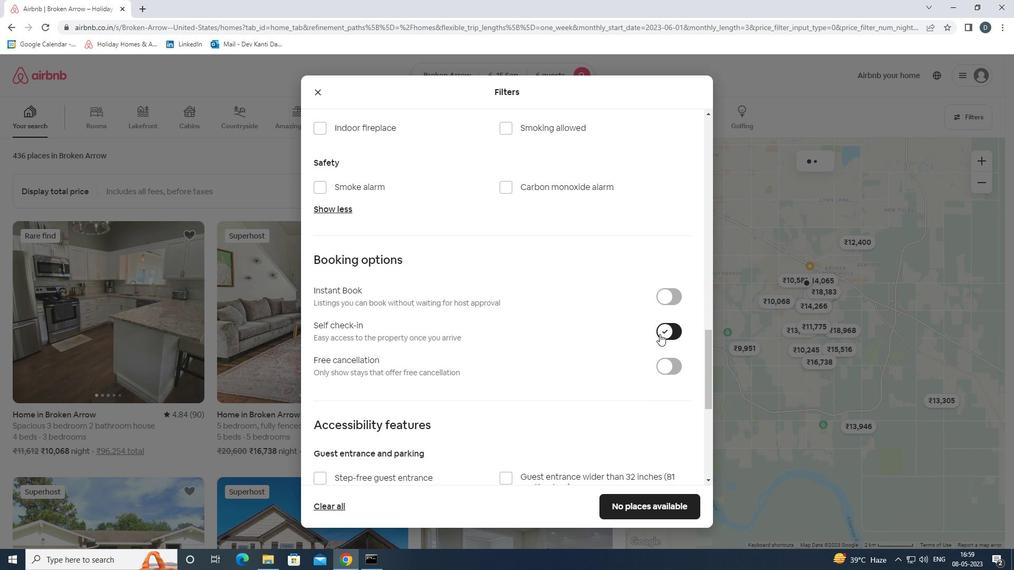 
Action: Mouse scrolled (660, 334) with delta (0, 0)
Screenshot: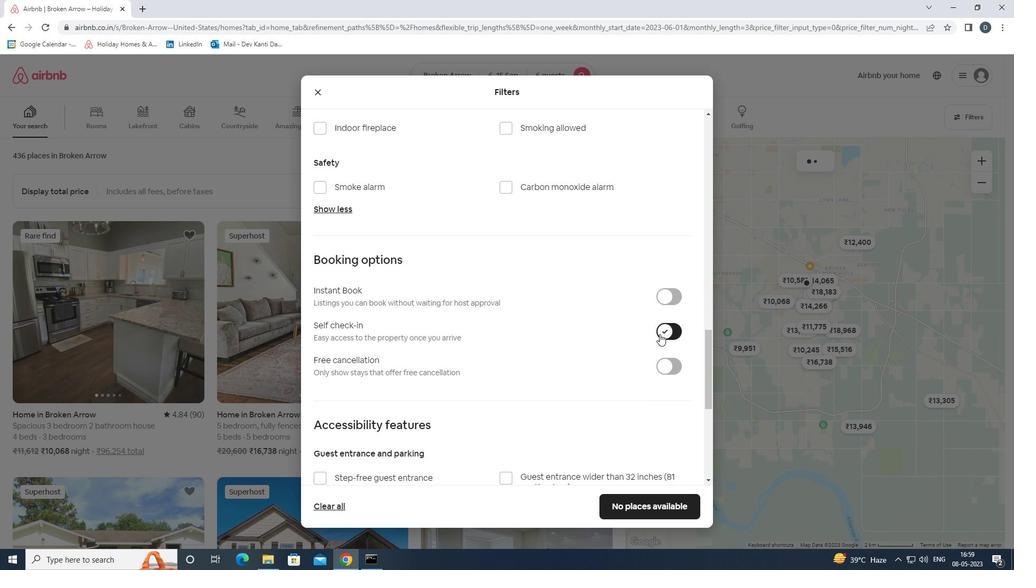 
Action: Mouse scrolled (660, 334) with delta (0, 0)
Screenshot: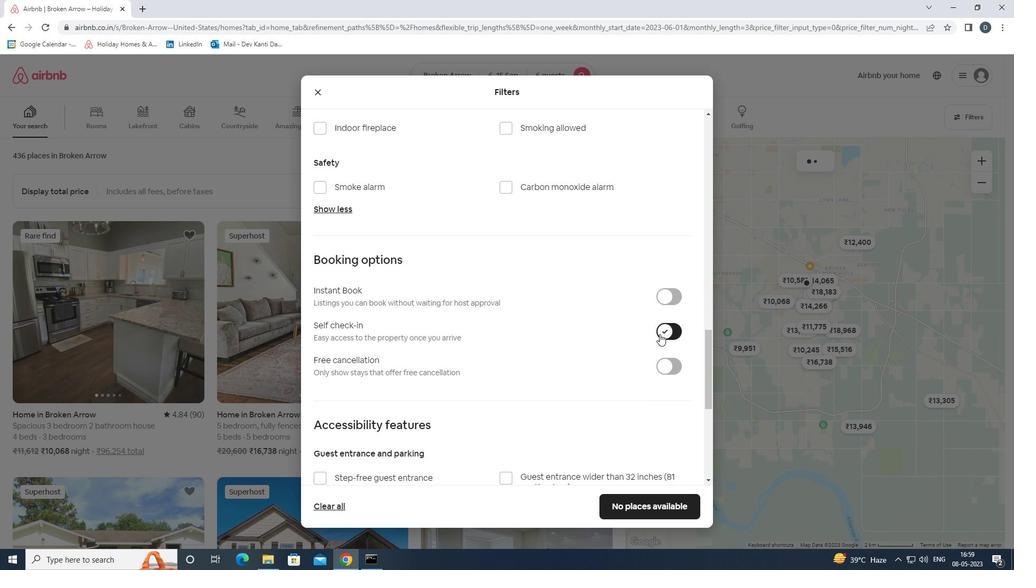 
Action: Mouse scrolled (660, 334) with delta (0, 0)
Screenshot: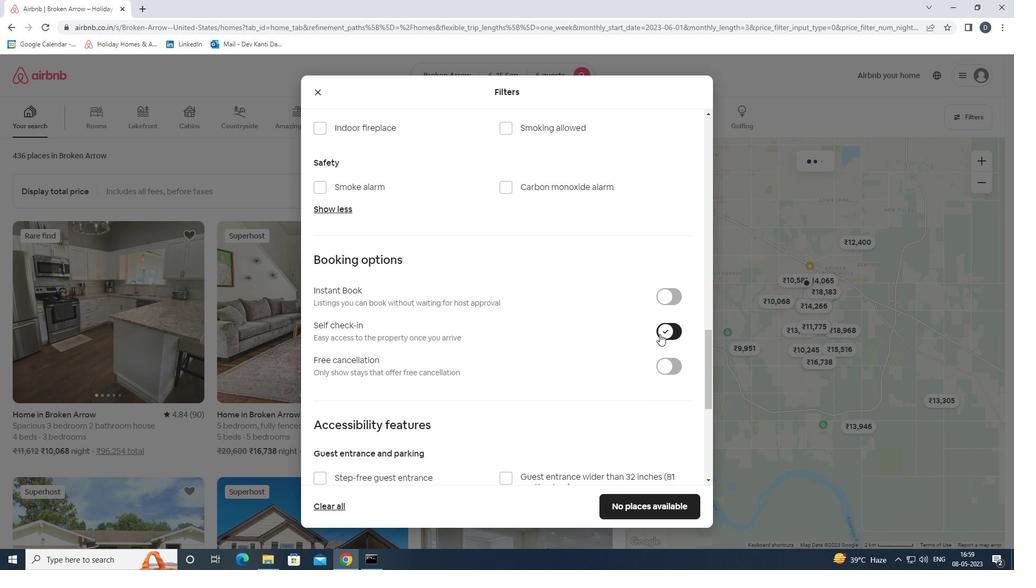 
Action: Mouse scrolled (660, 334) with delta (0, 0)
Screenshot: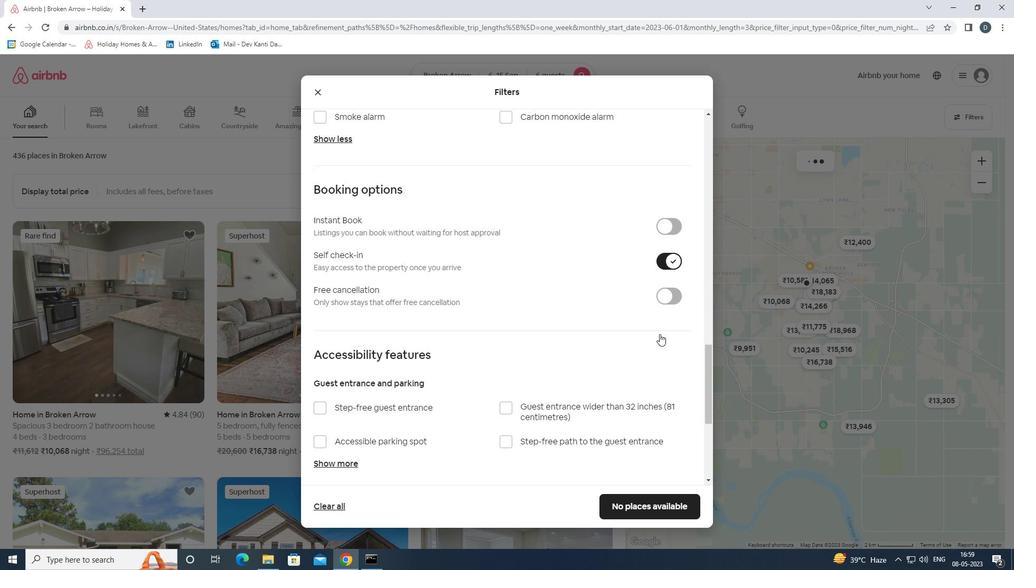 
Action: Mouse scrolled (660, 334) with delta (0, 0)
Screenshot: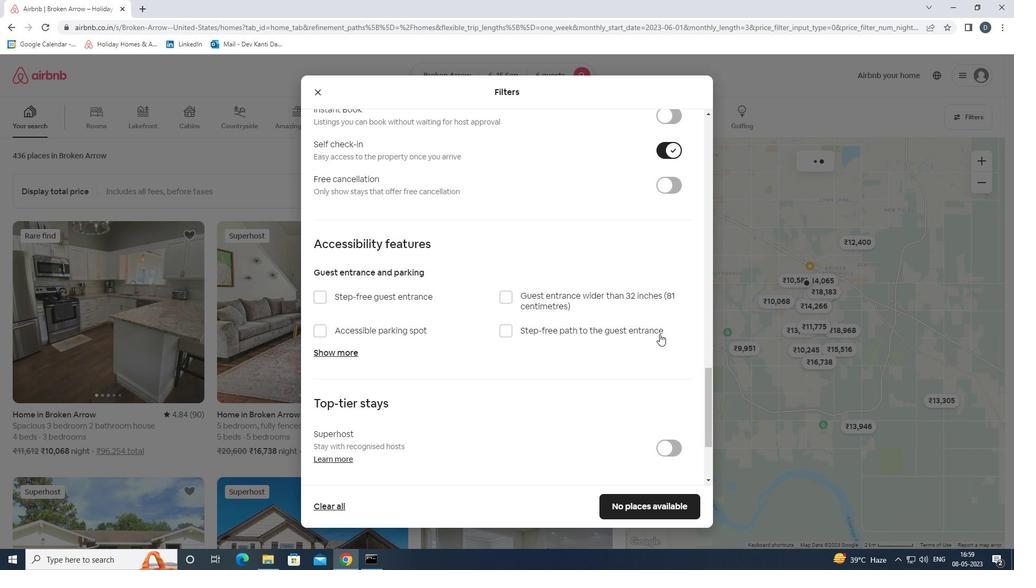 
Action: Mouse scrolled (660, 334) with delta (0, 0)
Screenshot: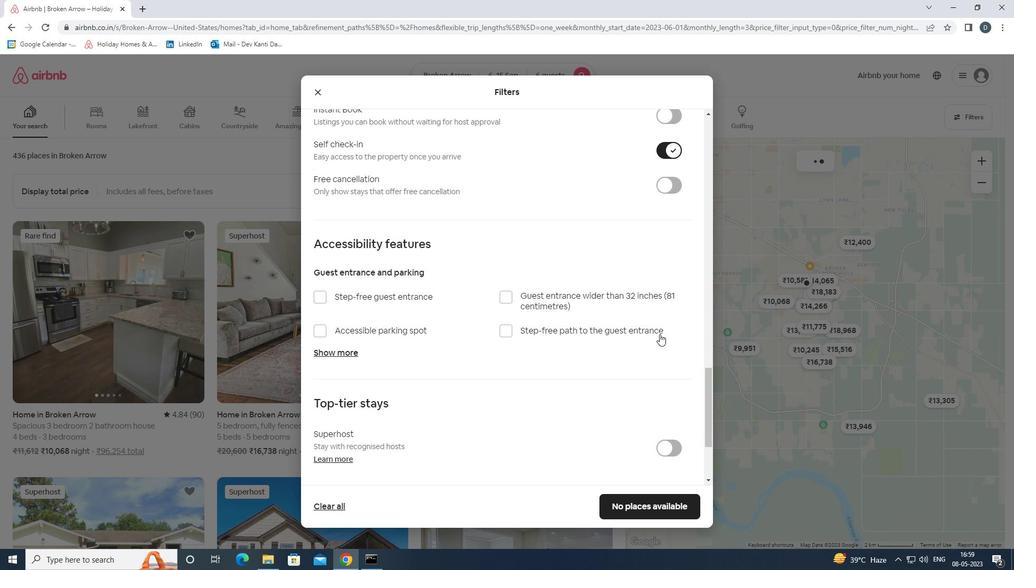 
Action: Mouse scrolled (660, 334) with delta (0, 0)
Screenshot: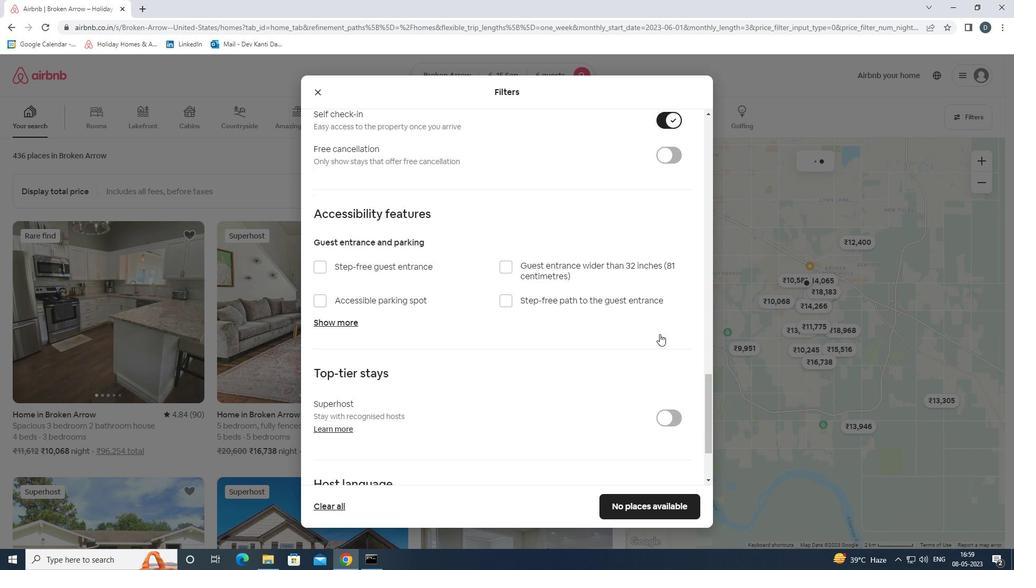 
Action: Mouse moved to (354, 403)
Screenshot: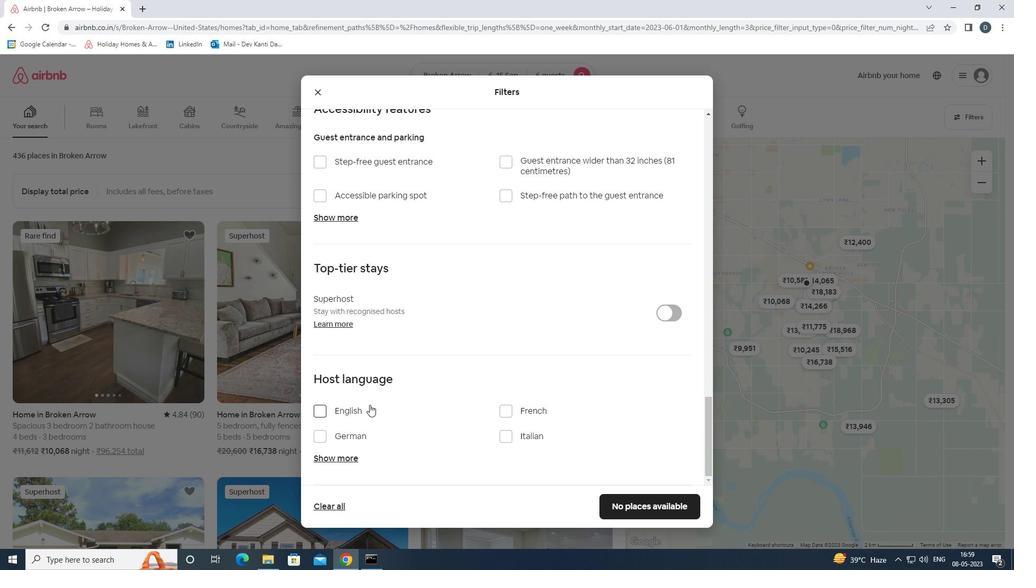 
Action: Mouse pressed left at (354, 403)
Screenshot: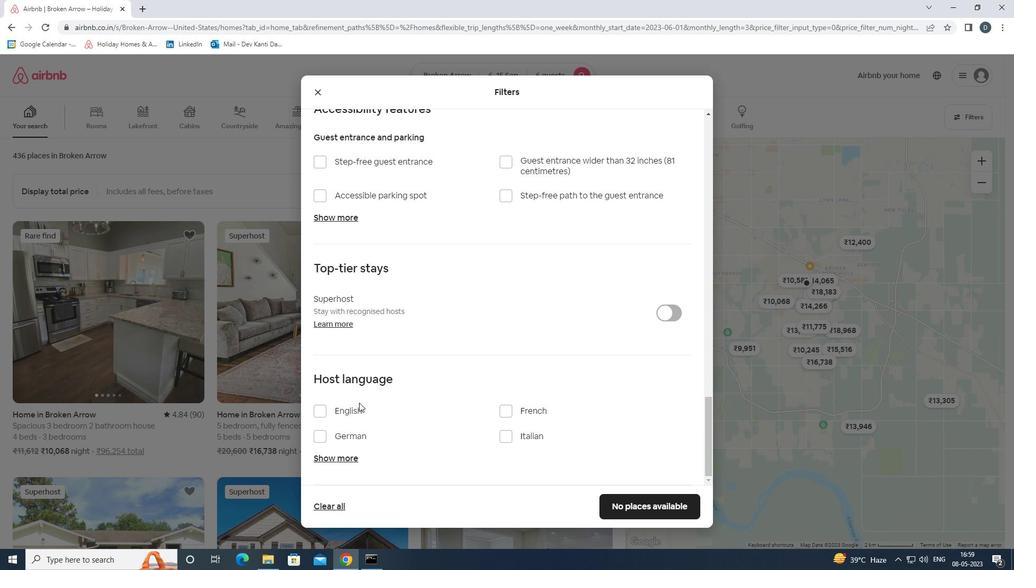 
Action: Mouse moved to (349, 410)
Screenshot: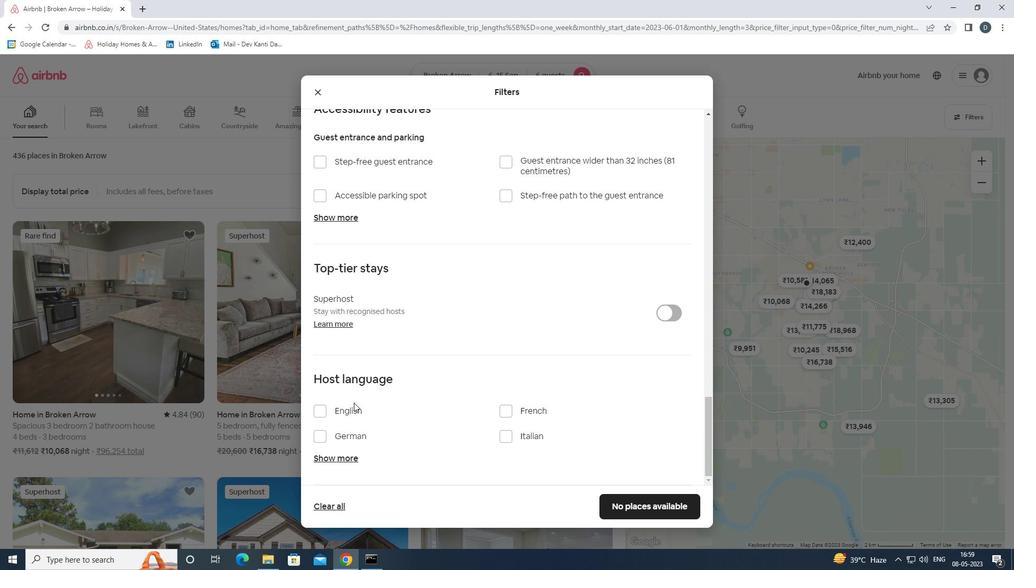 
Action: Mouse pressed left at (349, 410)
Screenshot: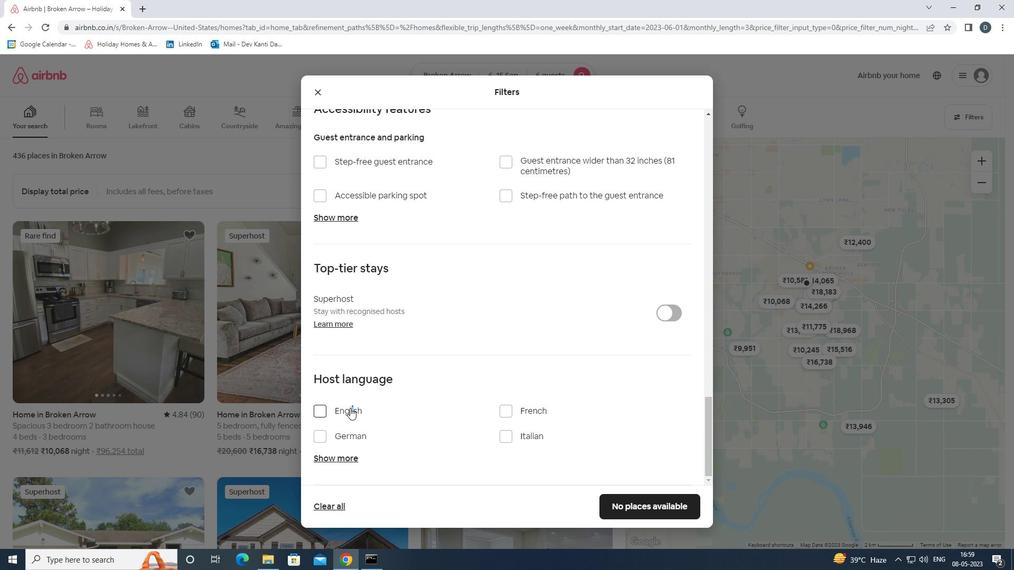 
Action: Mouse moved to (622, 503)
Screenshot: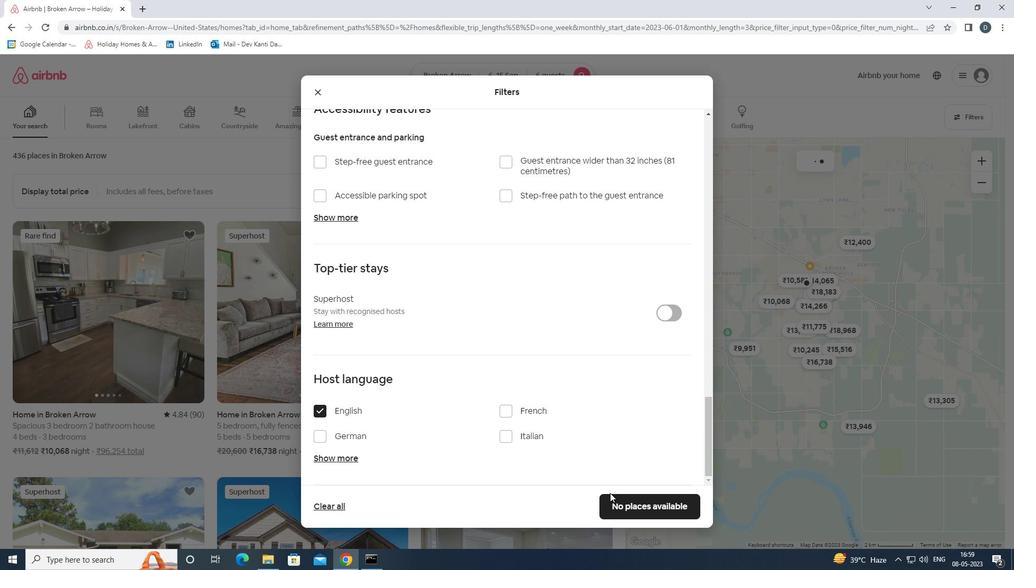 
Action: Mouse pressed left at (622, 503)
Screenshot: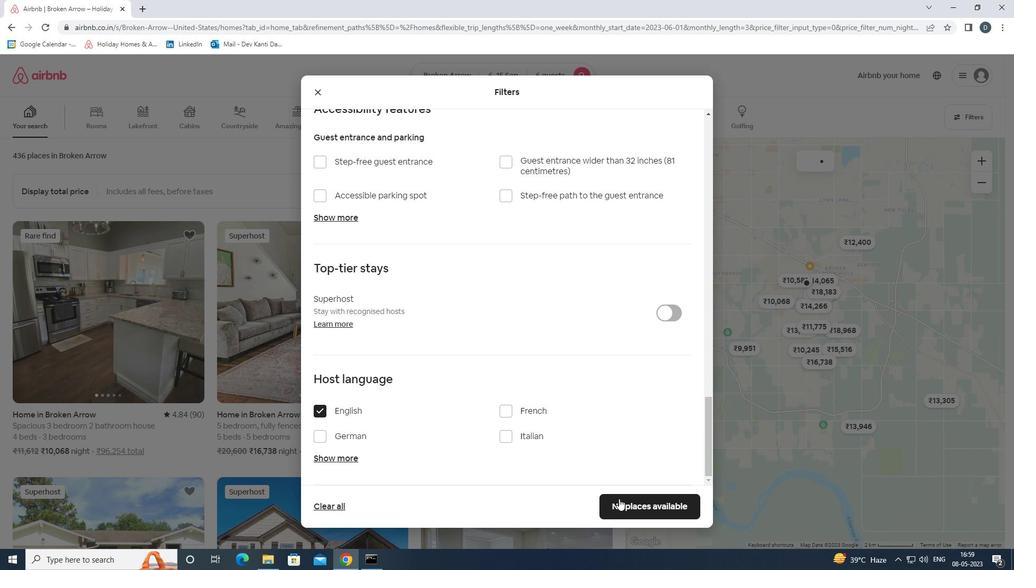 
Action: Mouse moved to (629, 506)
Screenshot: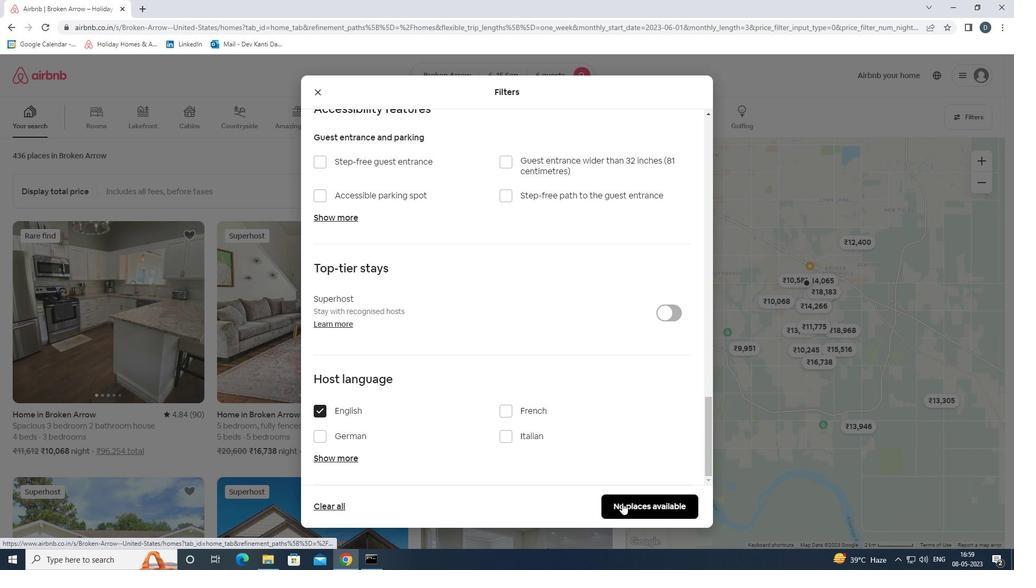 
